 Task: Select Give A Gift Card from Gift Cards. Add to cart AmazonBasics Baby Clothing Gift Card-3. Place order for Isaiah Carter, _x000D_
22 Red Rail Farm Rd_x000D_
Lincoln, Massachusetts(MA), 01773, Cell Number (781) 259-0697
Action: Mouse moved to (138, 62)
Screenshot: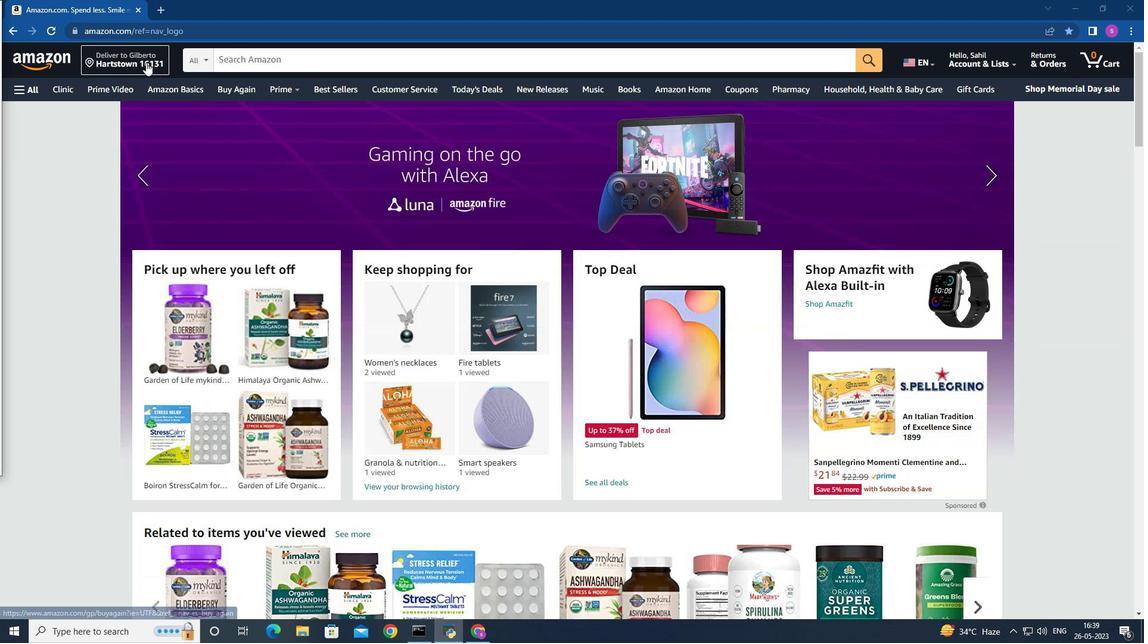 
Action: Mouse pressed left at (138, 62)
Screenshot: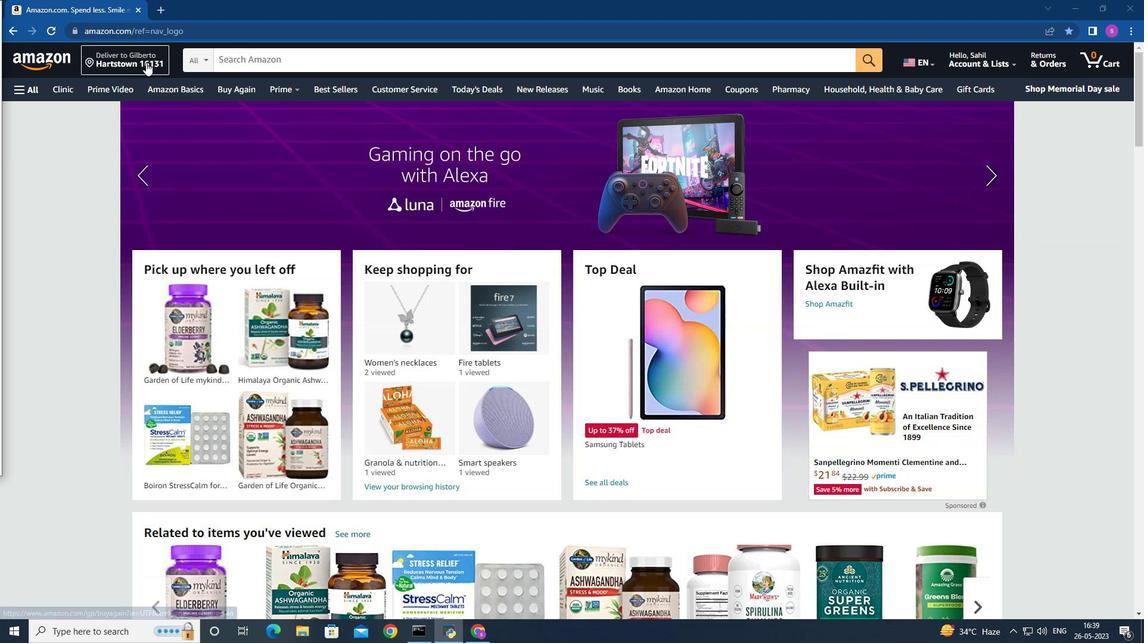
Action: Mouse moved to (576, 329)
Screenshot: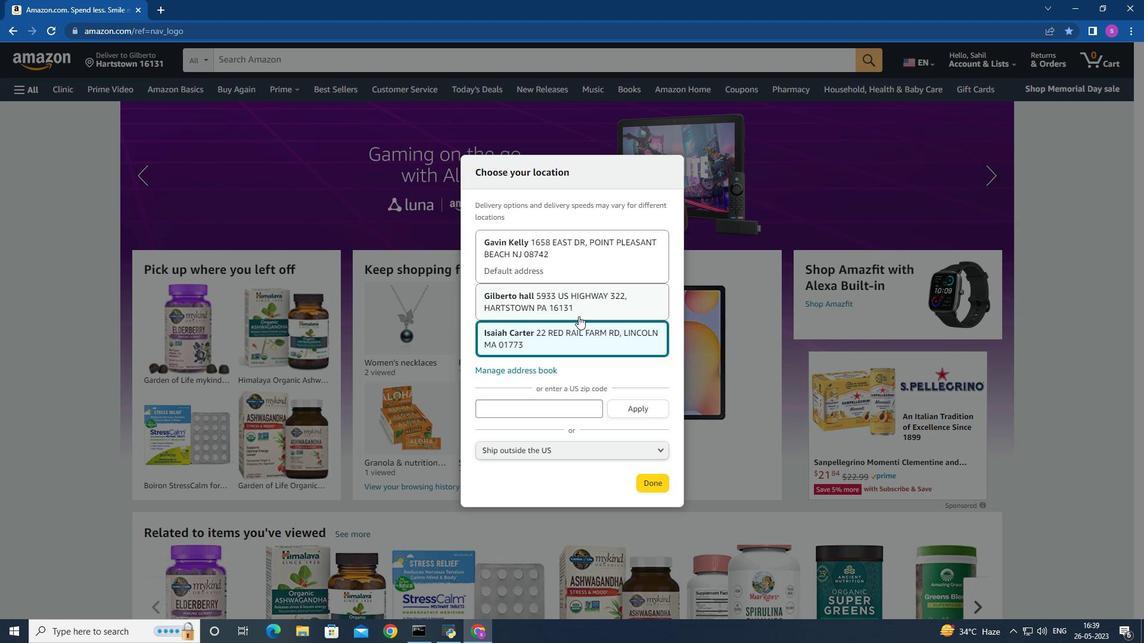 
Action: Mouse pressed left at (576, 329)
Screenshot: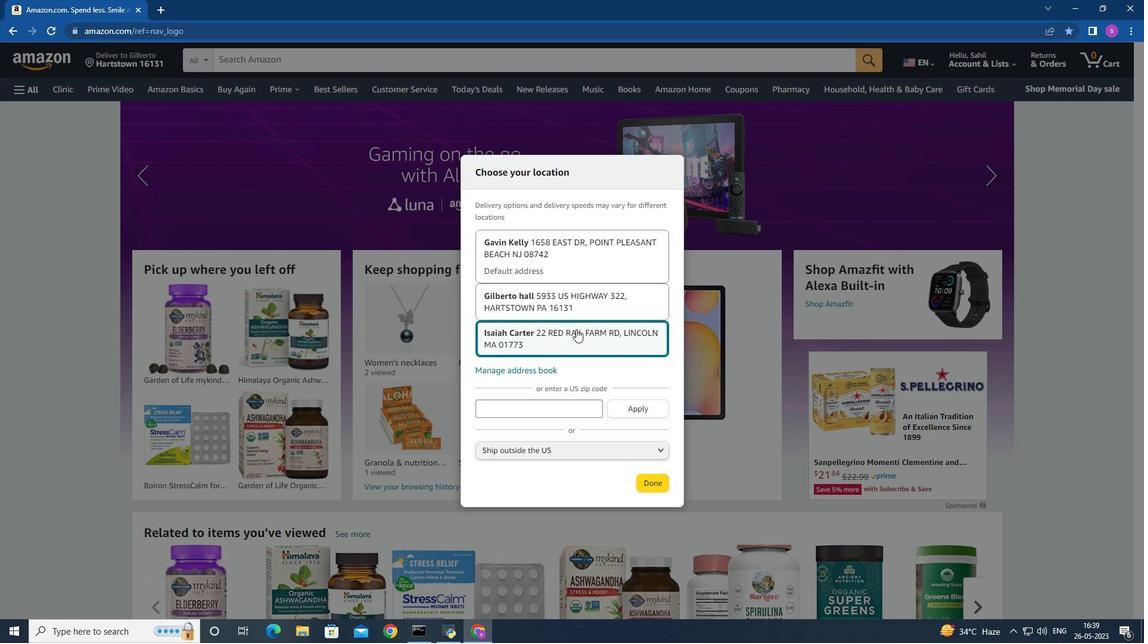 
Action: Mouse moved to (658, 479)
Screenshot: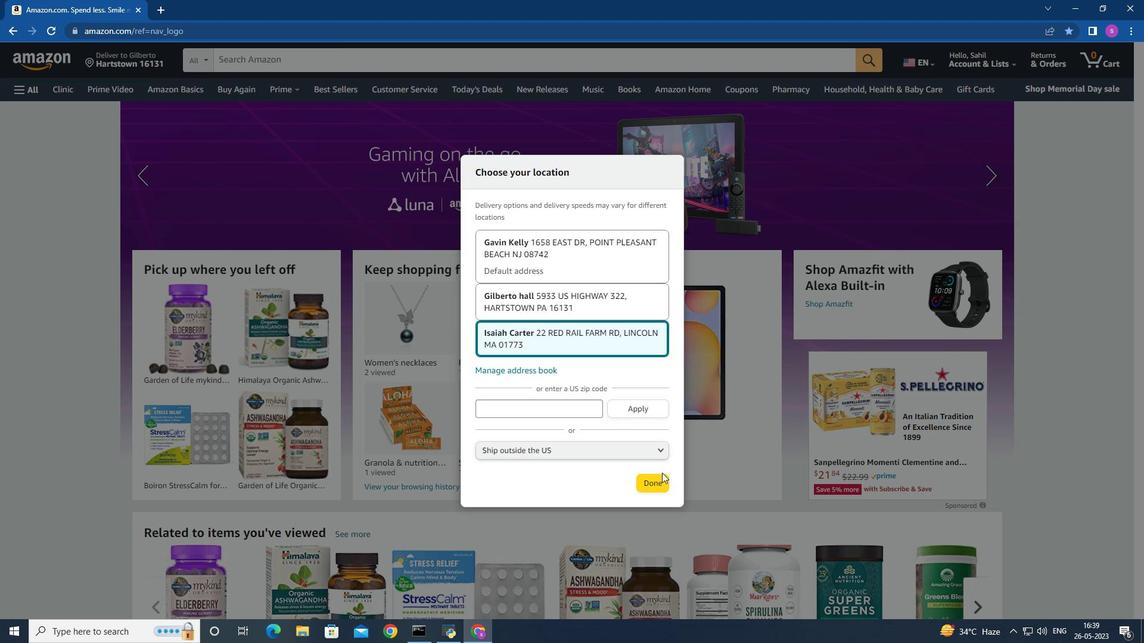 
Action: Mouse pressed left at (658, 479)
Screenshot: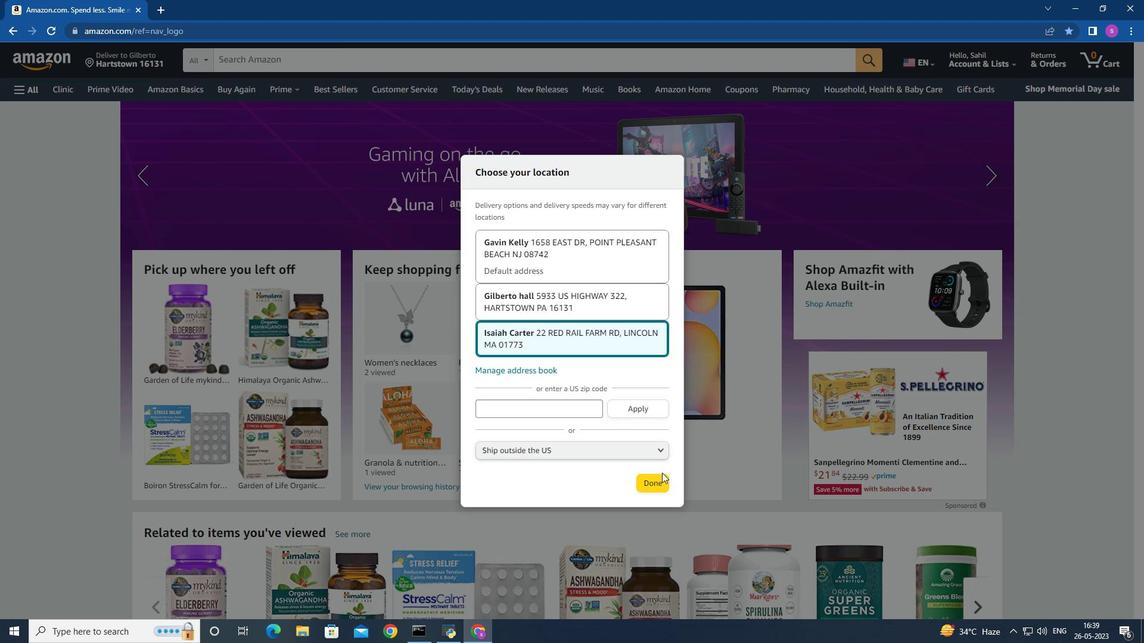 
Action: Mouse moved to (295, 62)
Screenshot: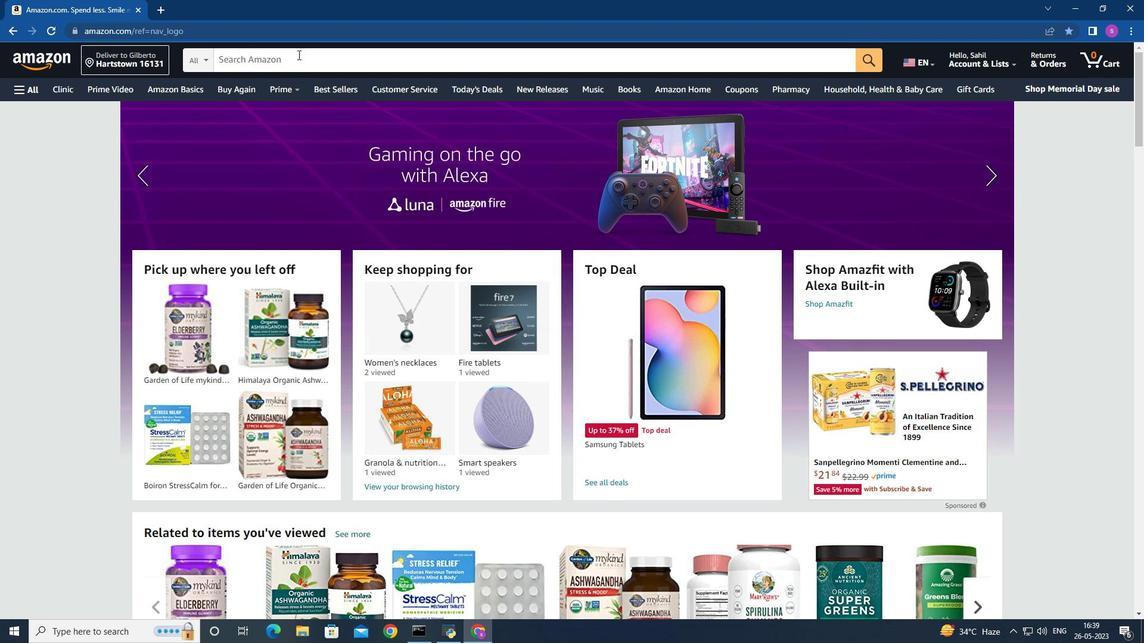 
Action: Mouse pressed left at (295, 62)
Screenshot: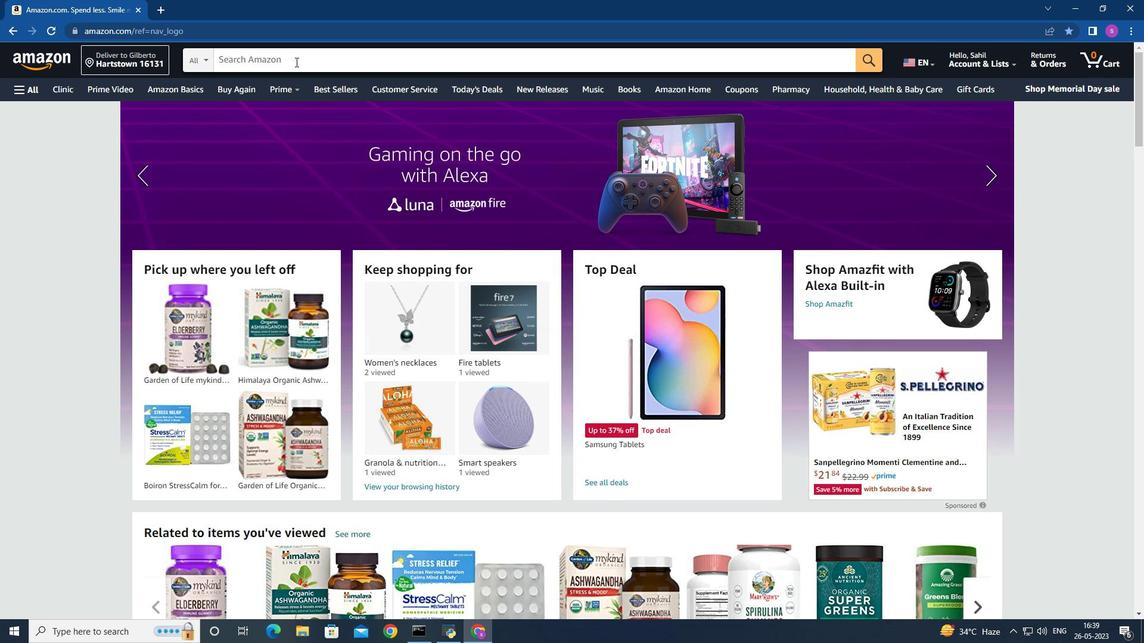 
Action: Key pressed <Key.shift>baby<Key.space>clothing<Key.space>ff<Key.backspace><Key.backspace>gigt<Key.space><Key.backspace><Key.backspace><Key.backspace>ft<Key.space>card<Key.space><Key.enter>
Screenshot: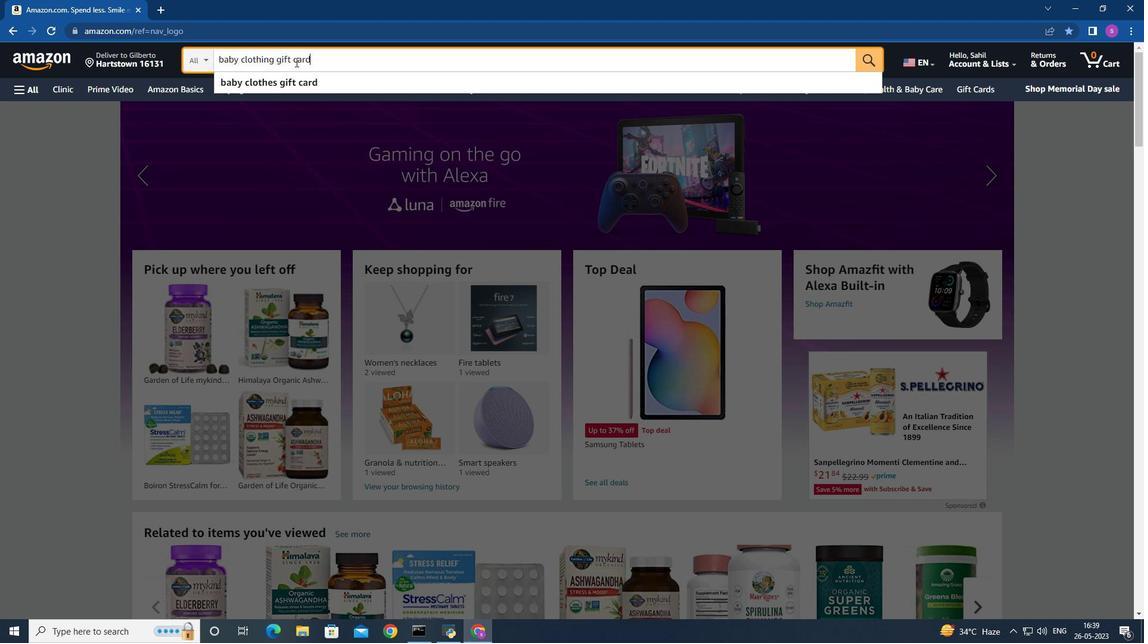 
Action: Mouse moved to (777, 255)
Screenshot: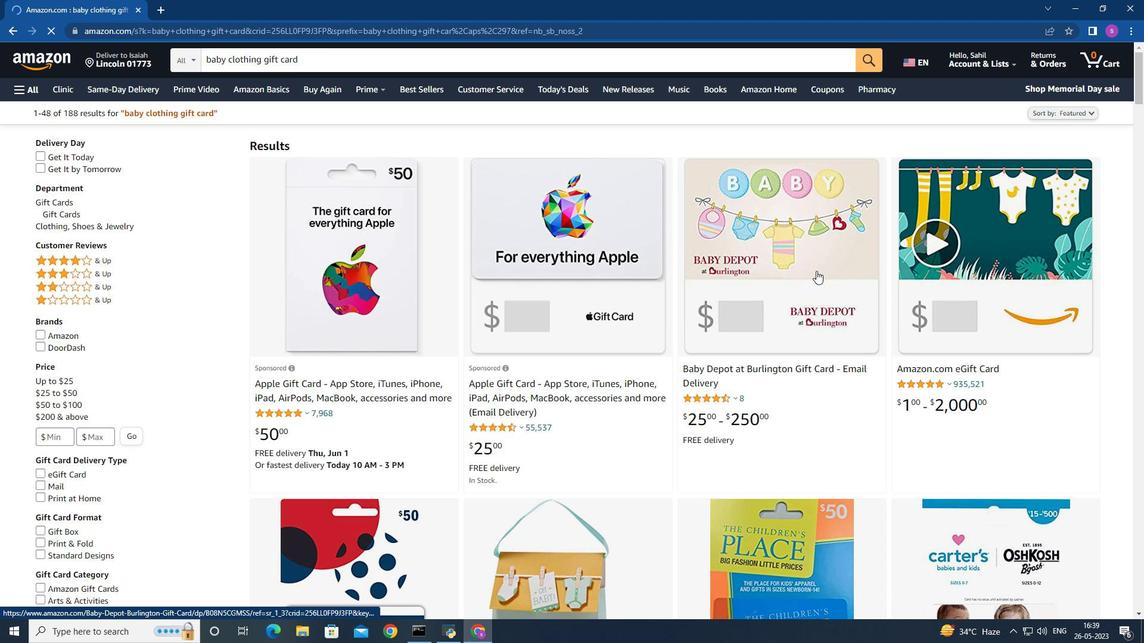 
Action: Mouse pressed left at (777, 255)
Screenshot: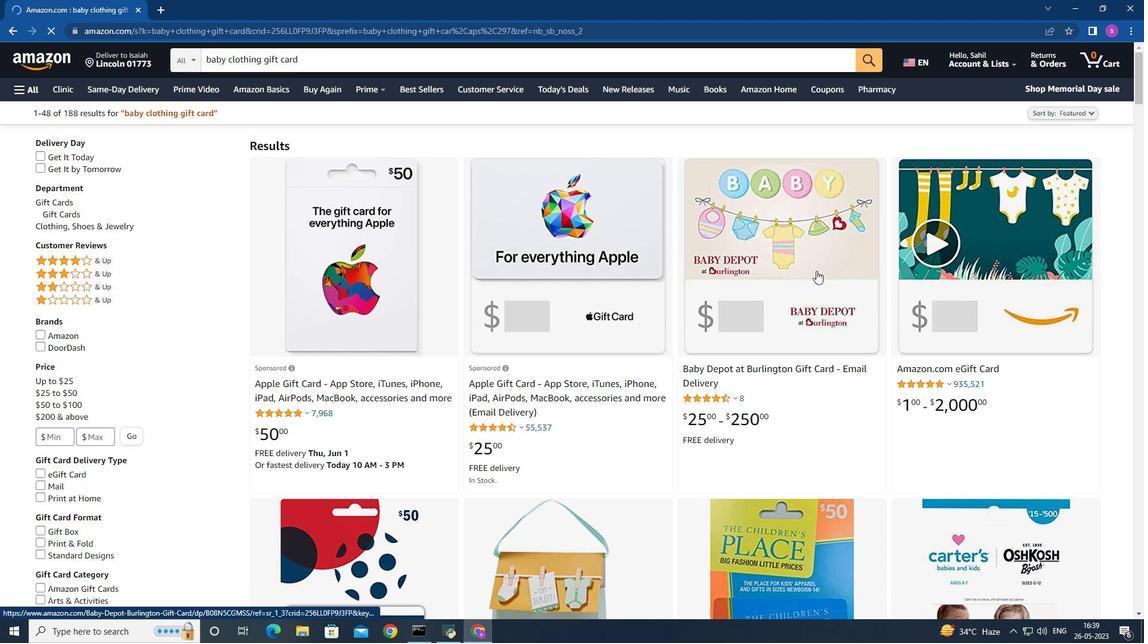 
Action: Mouse moved to (598, 312)
Screenshot: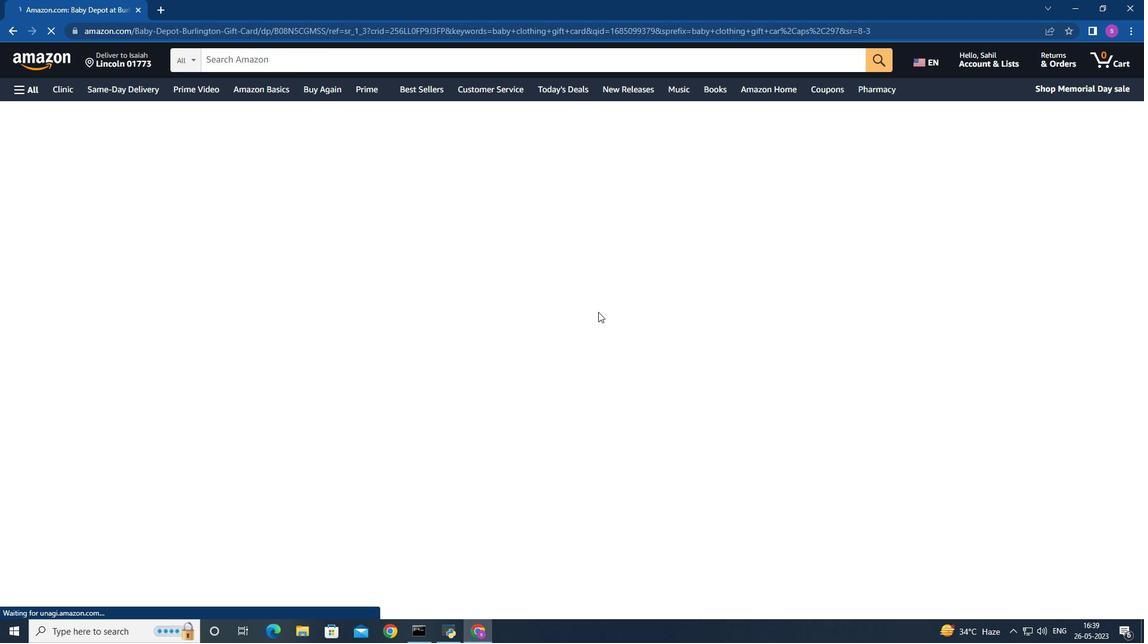 
Action: Mouse scrolled (598, 311) with delta (0, 0)
Screenshot: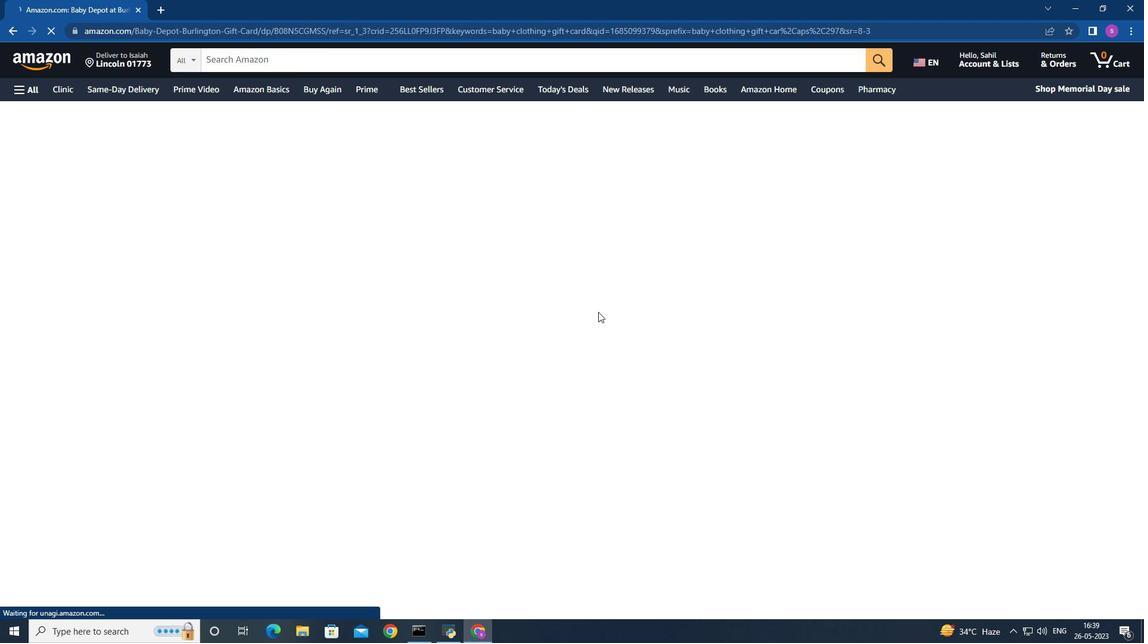 
Action: Mouse scrolled (598, 311) with delta (0, 0)
Screenshot: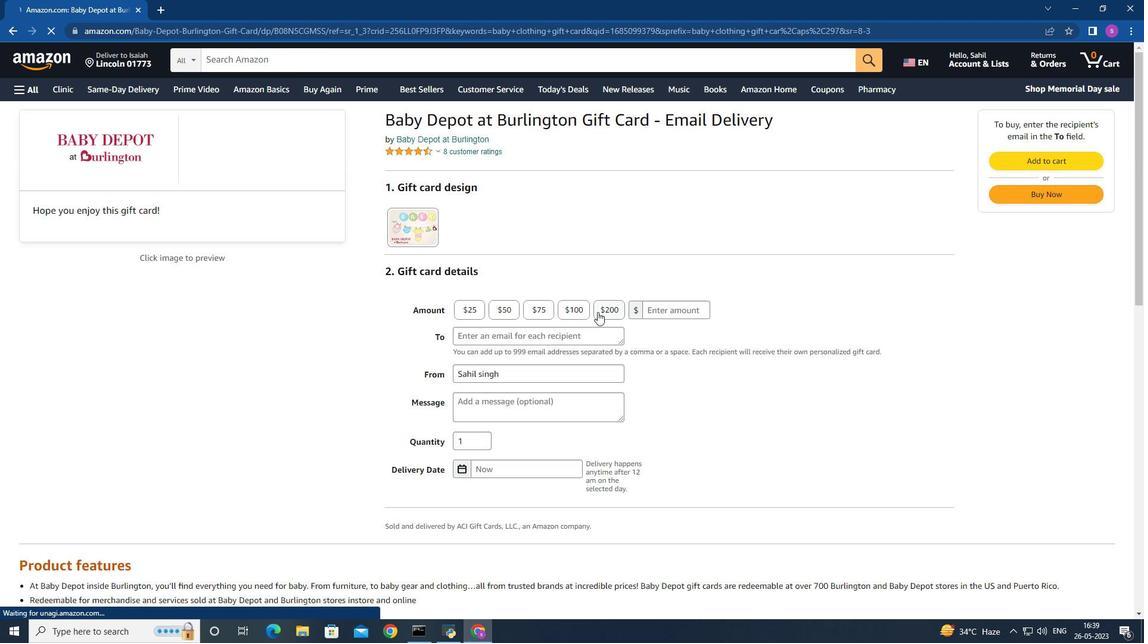 
Action: Mouse moved to (500, 322)
Screenshot: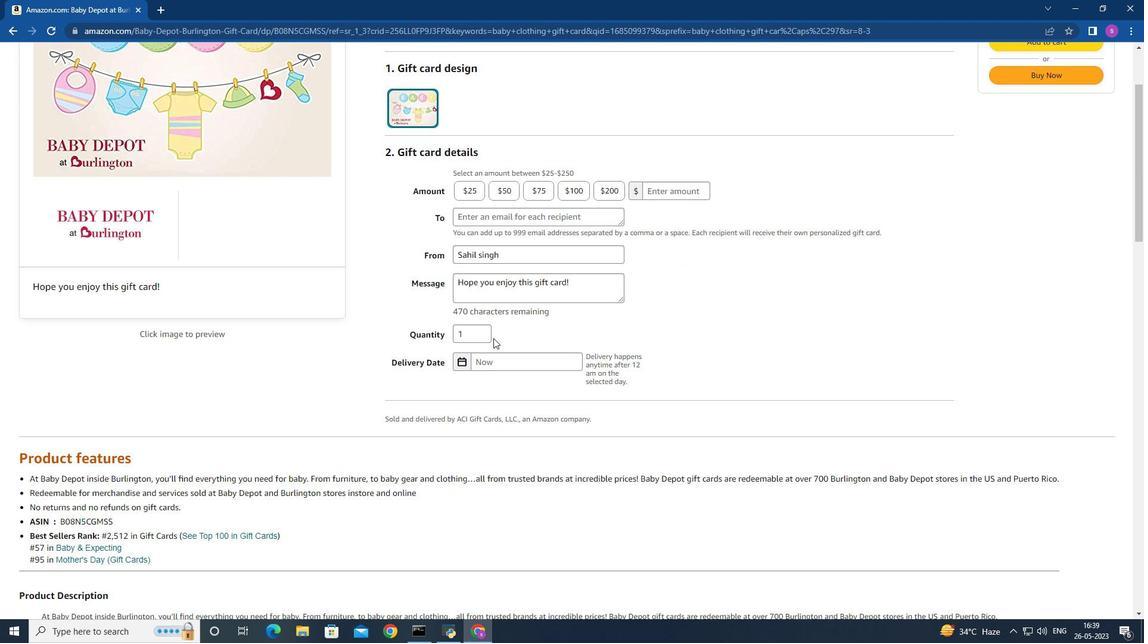
Action: Mouse scrolled (500, 323) with delta (0, 0)
Screenshot: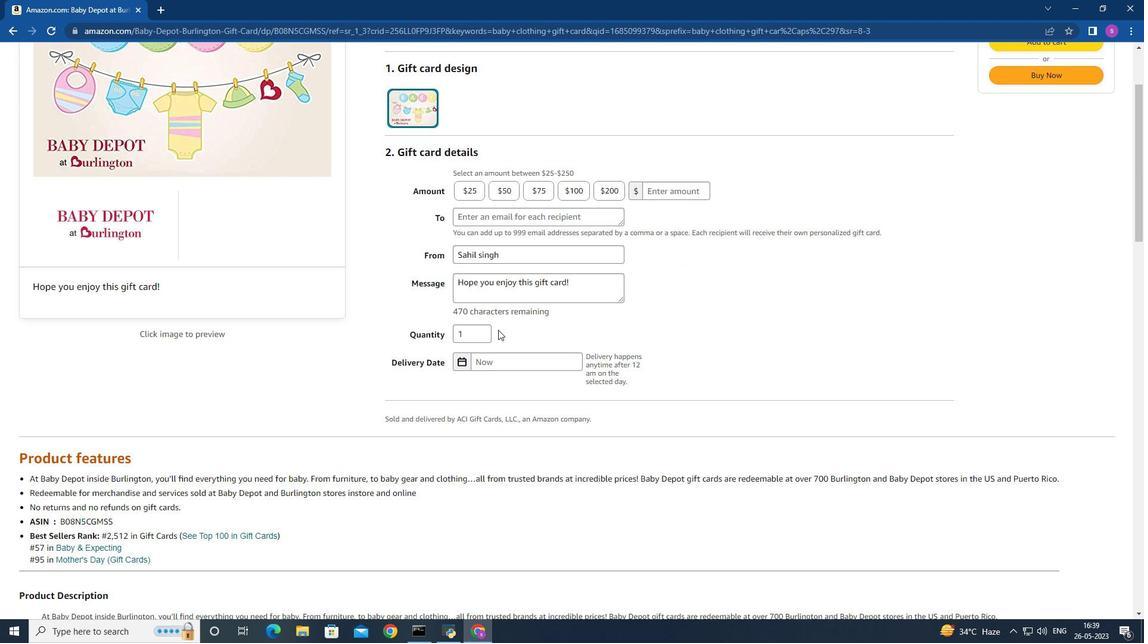 
Action: Mouse scrolled (500, 323) with delta (0, 0)
Screenshot: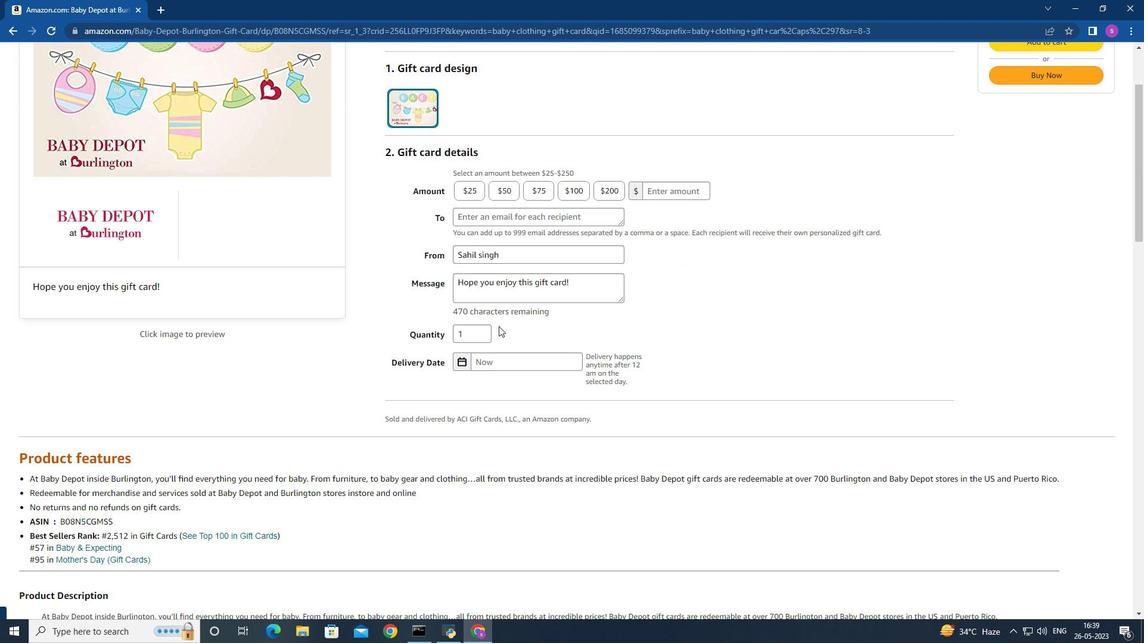 
Action: Mouse moved to (609, 313)
Screenshot: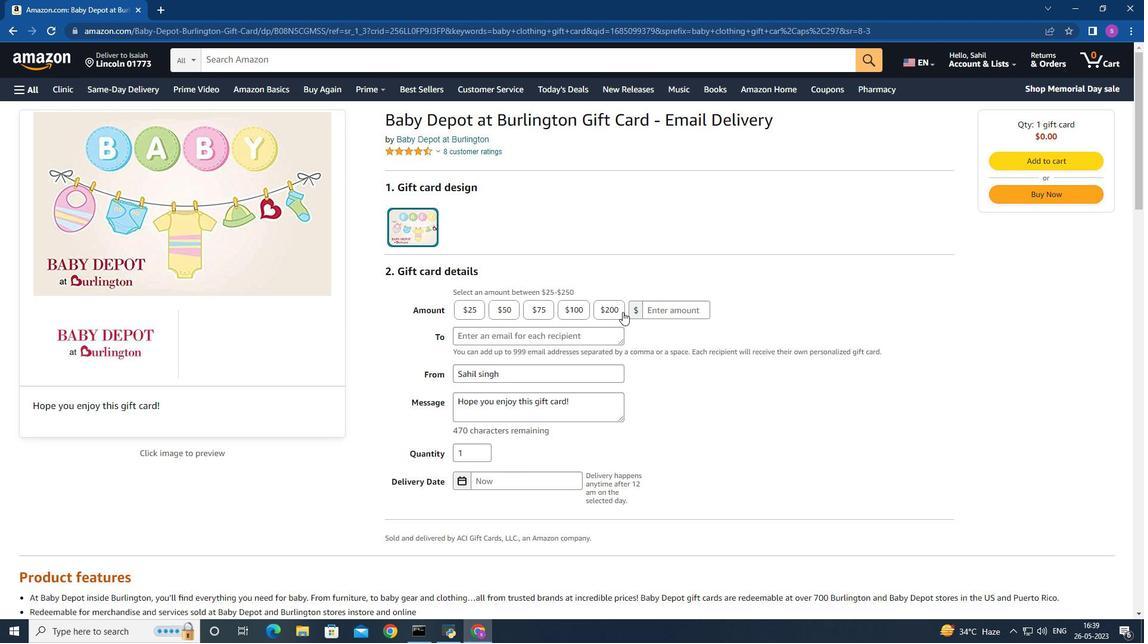 
Action: Mouse pressed left at (609, 313)
Screenshot: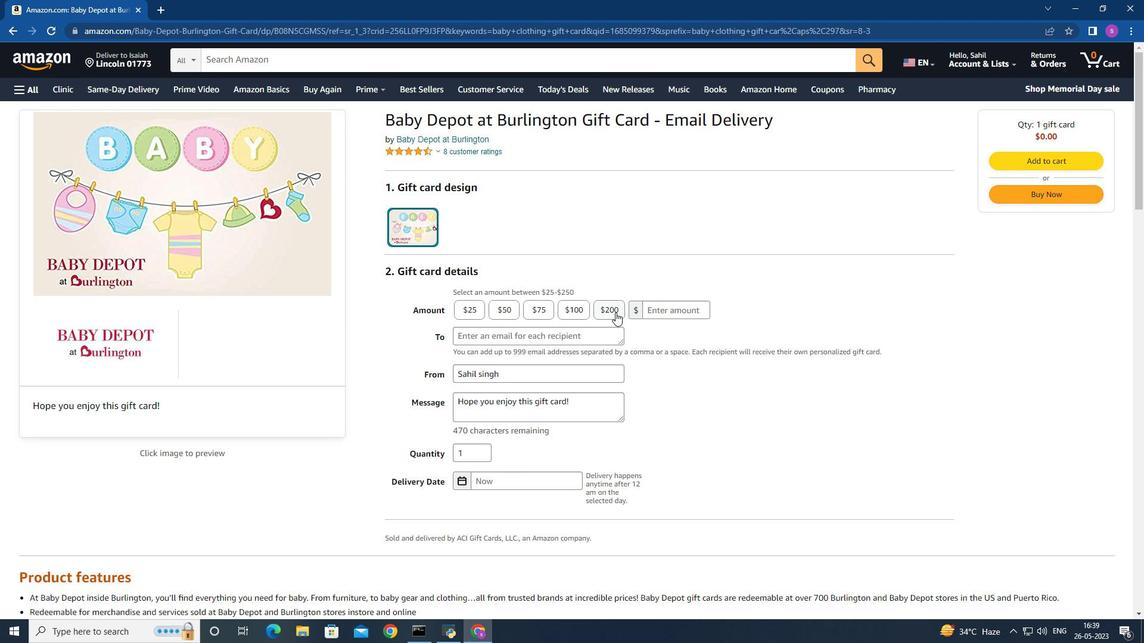 
Action: Mouse moved to (466, 454)
Screenshot: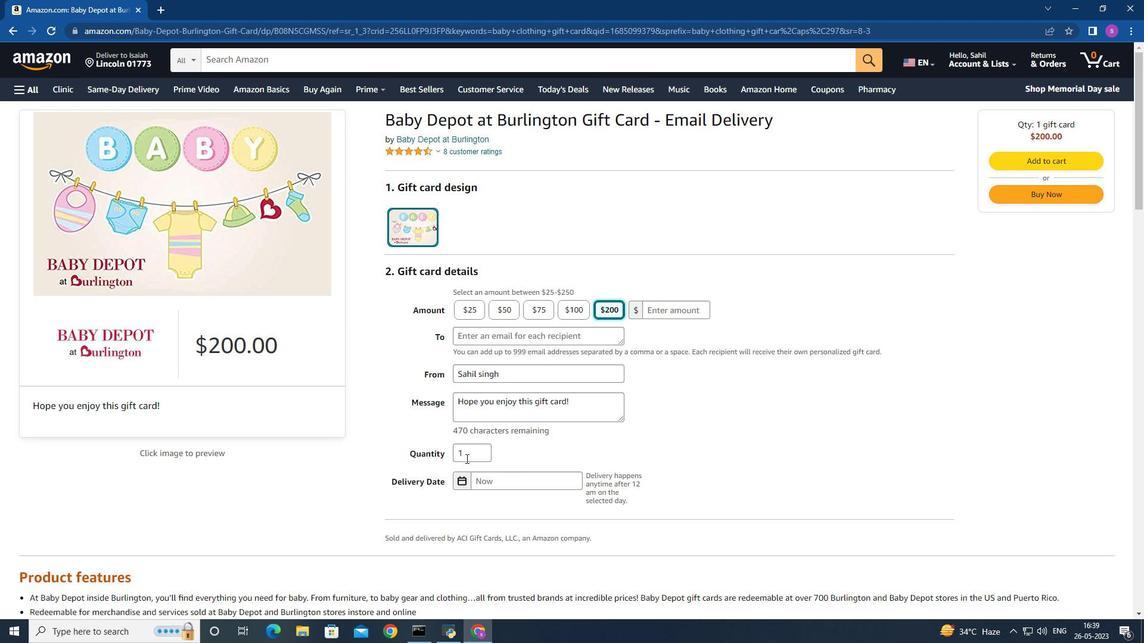 
Action: Mouse pressed left at (466, 454)
Screenshot: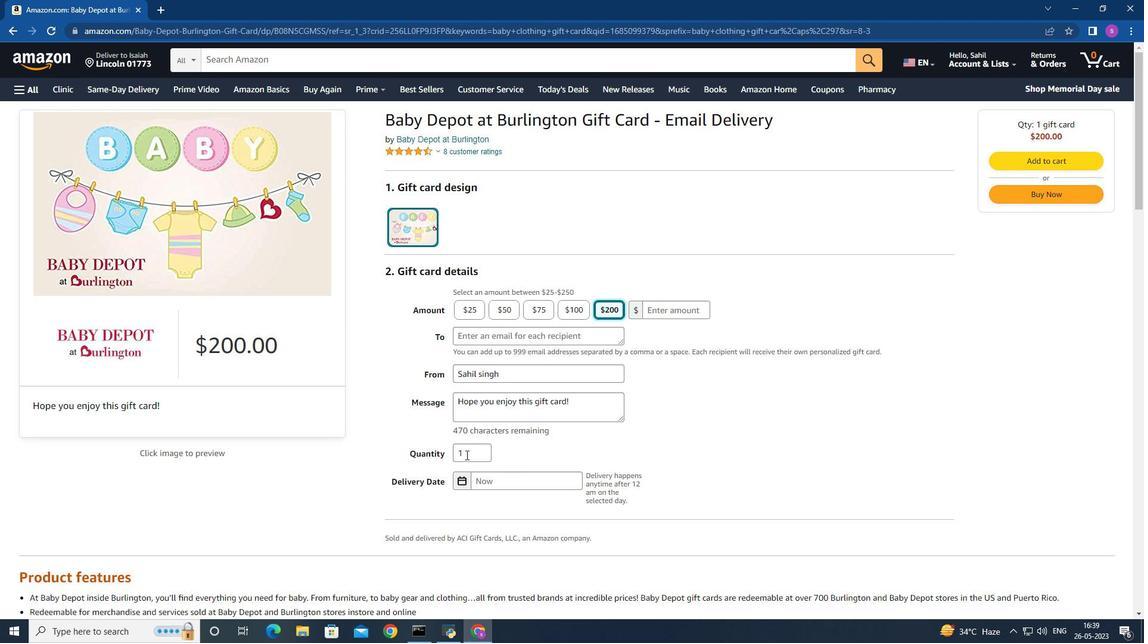
Action: Key pressed <Key.backspace>3
Screenshot: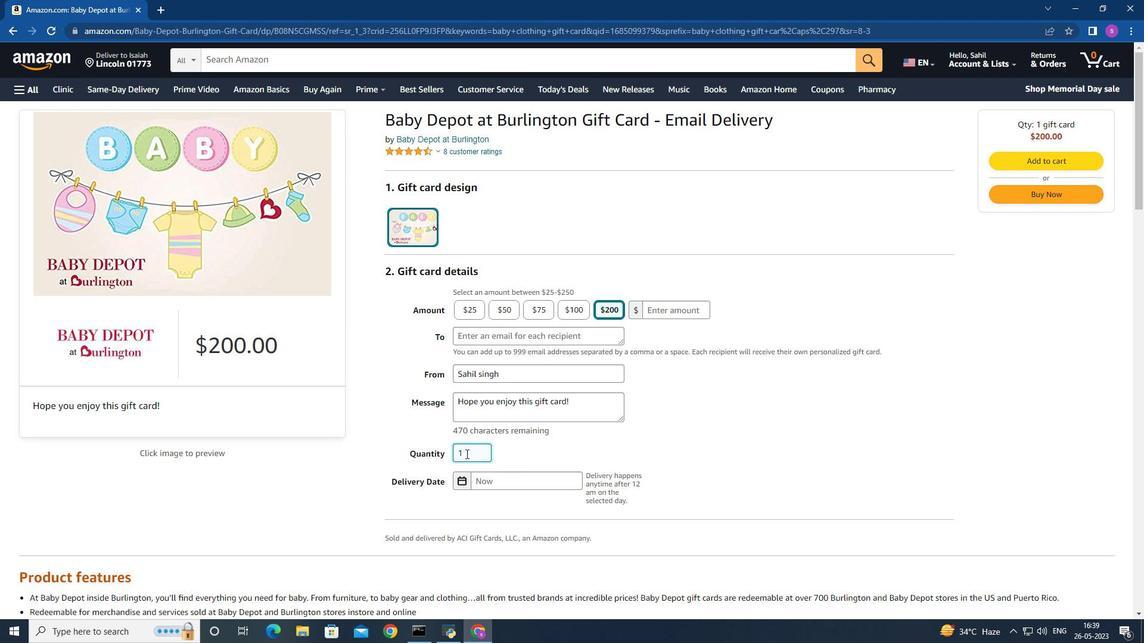 
Action: Mouse moved to (499, 345)
Screenshot: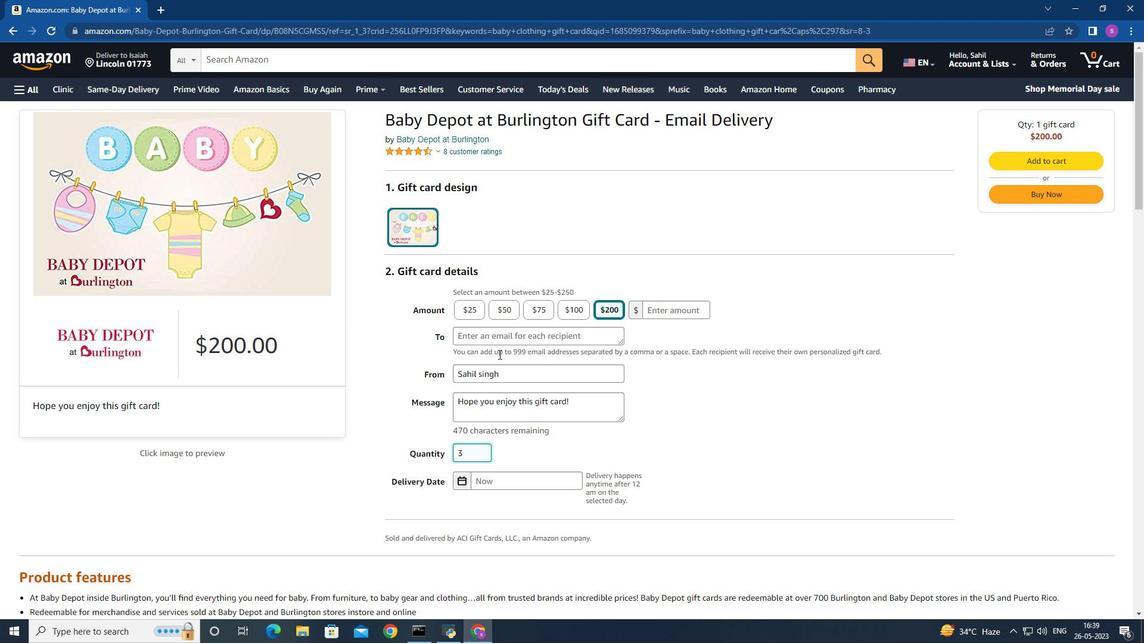 
Action: Mouse pressed left at (499, 345)
Screenshot: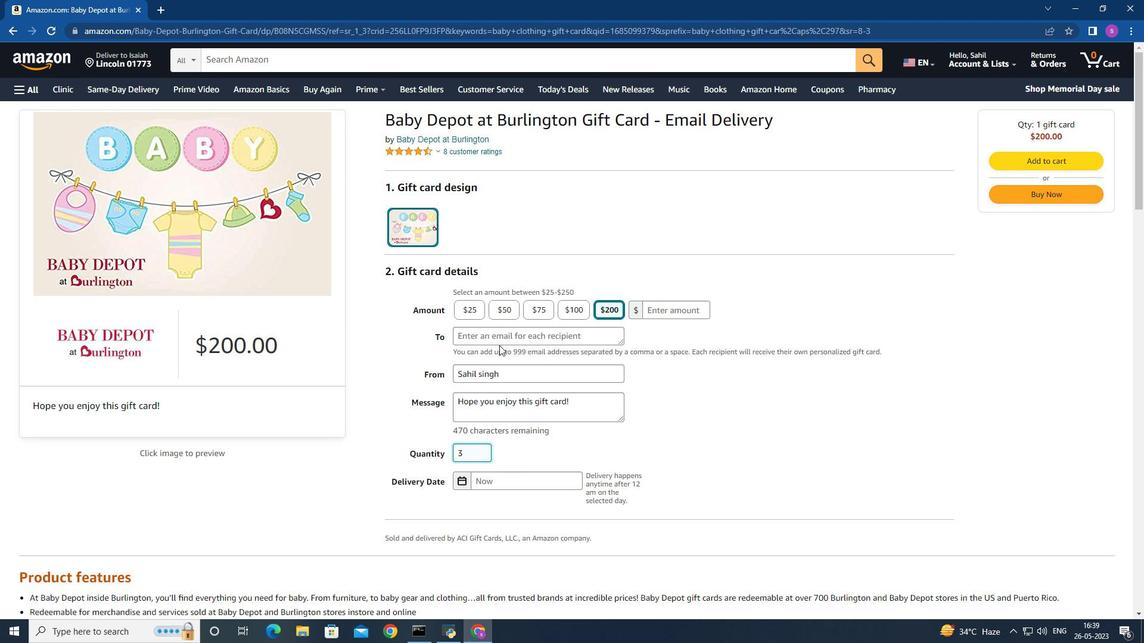 
Action: Mouse moved to (502, 338)
Screenshot: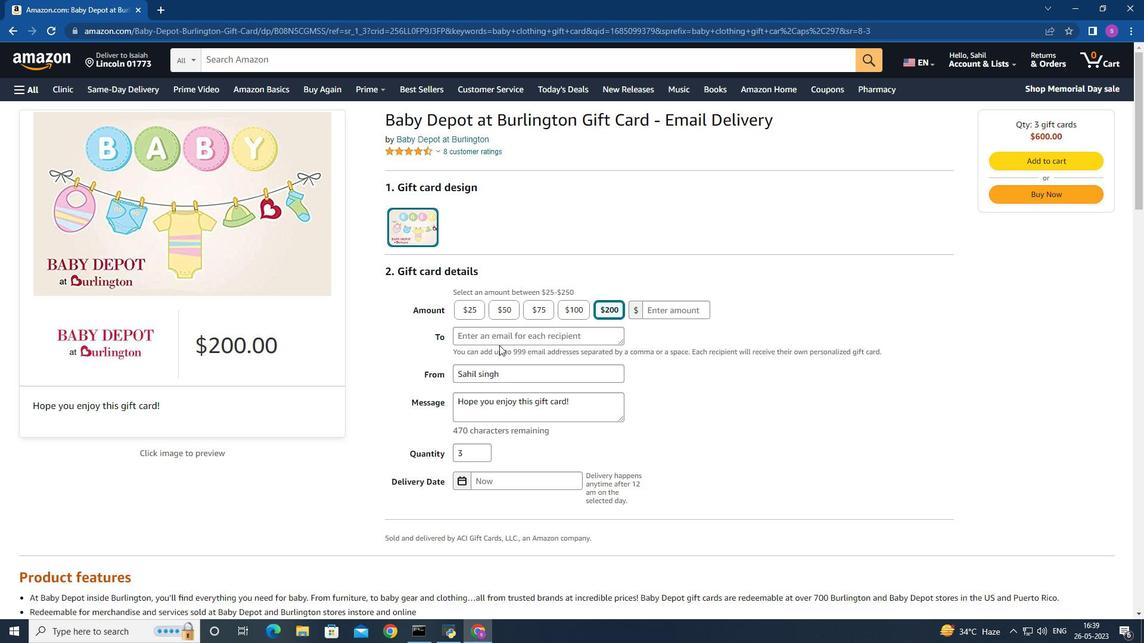
Action: Mouse pressed left at (502, 338)
Screenshot: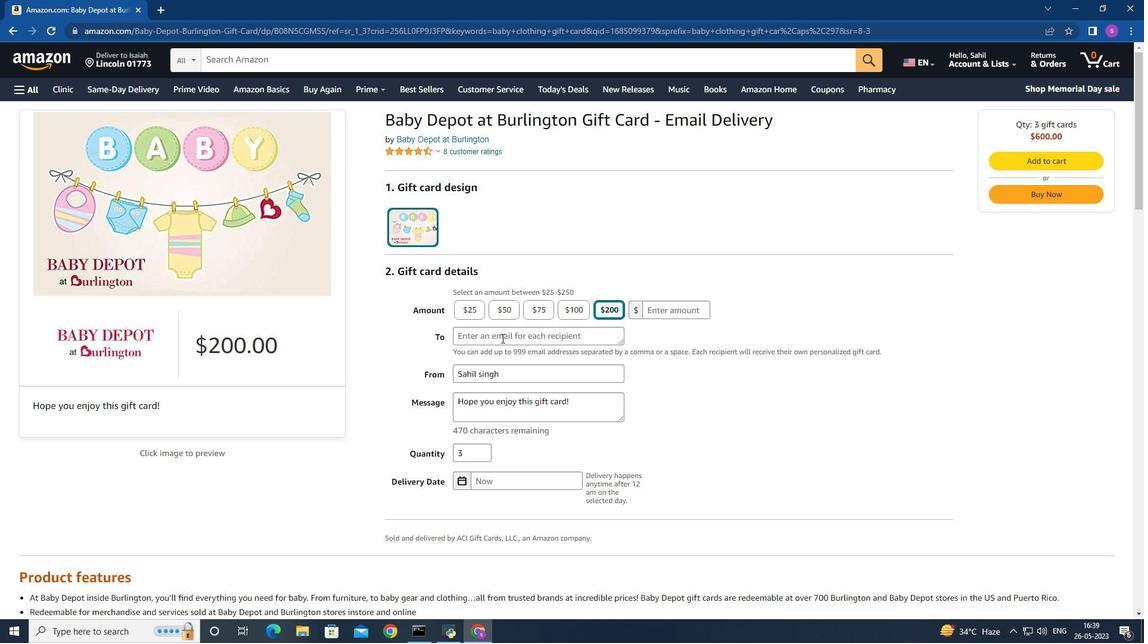 
Action: Key pressed sas<Key.shift_r>@gmail<Key.backspace><Key.backspace><Key.backspace><Key.backspace><Key.backspace>yahoo.com
Screenshot: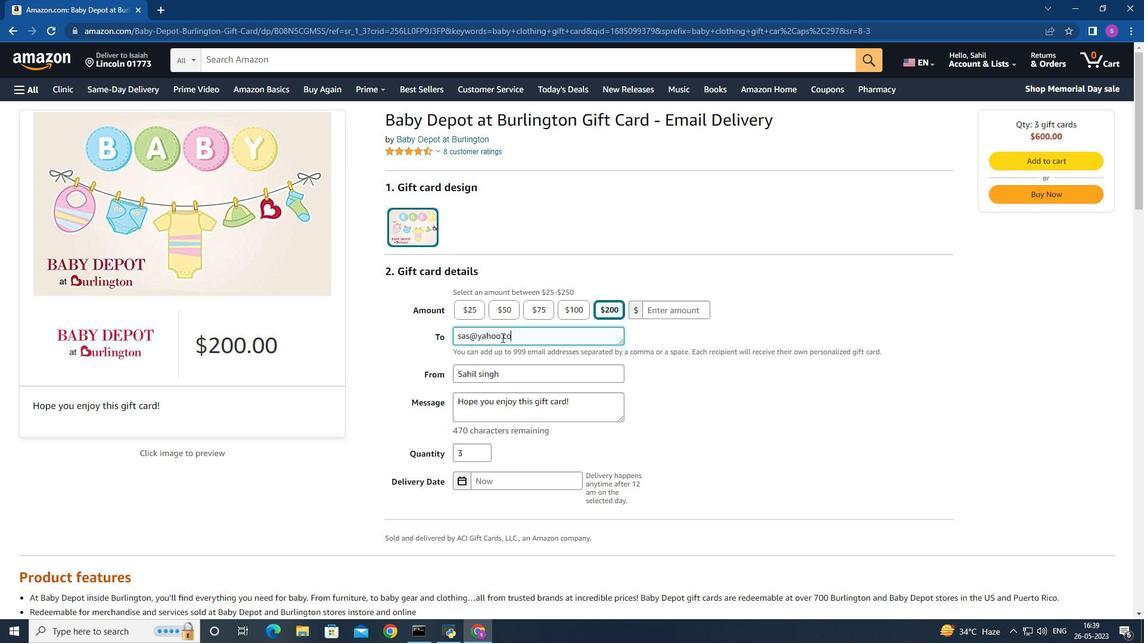 
Action: Mouse moved to (595, 401)
Screenshot: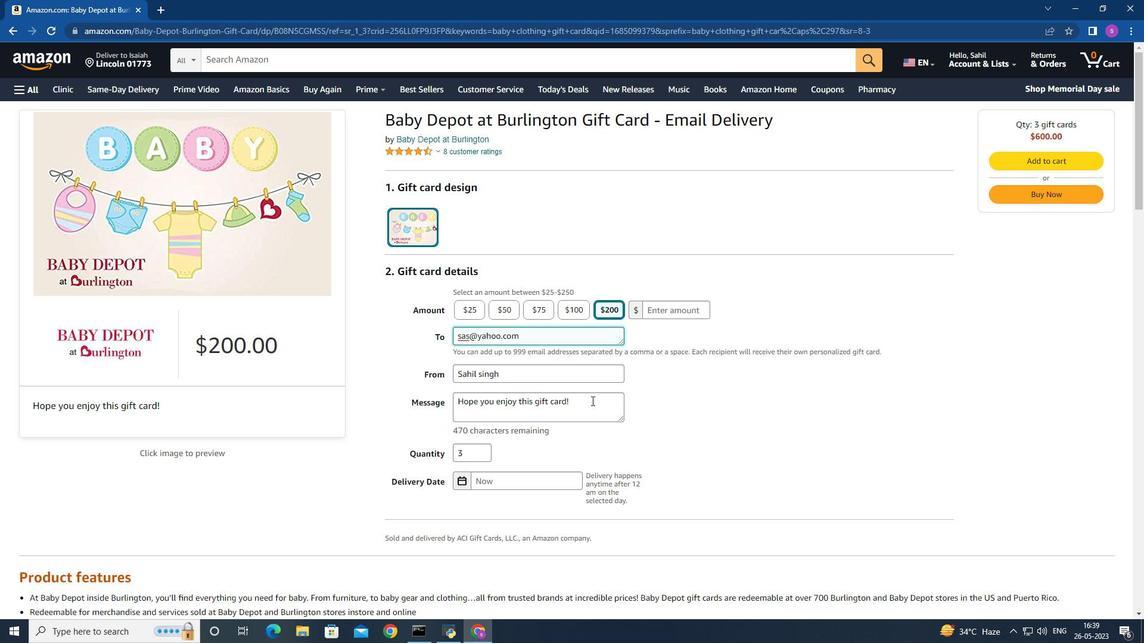 
Action: Mouse pressed left at (595, 401)
Screenshot: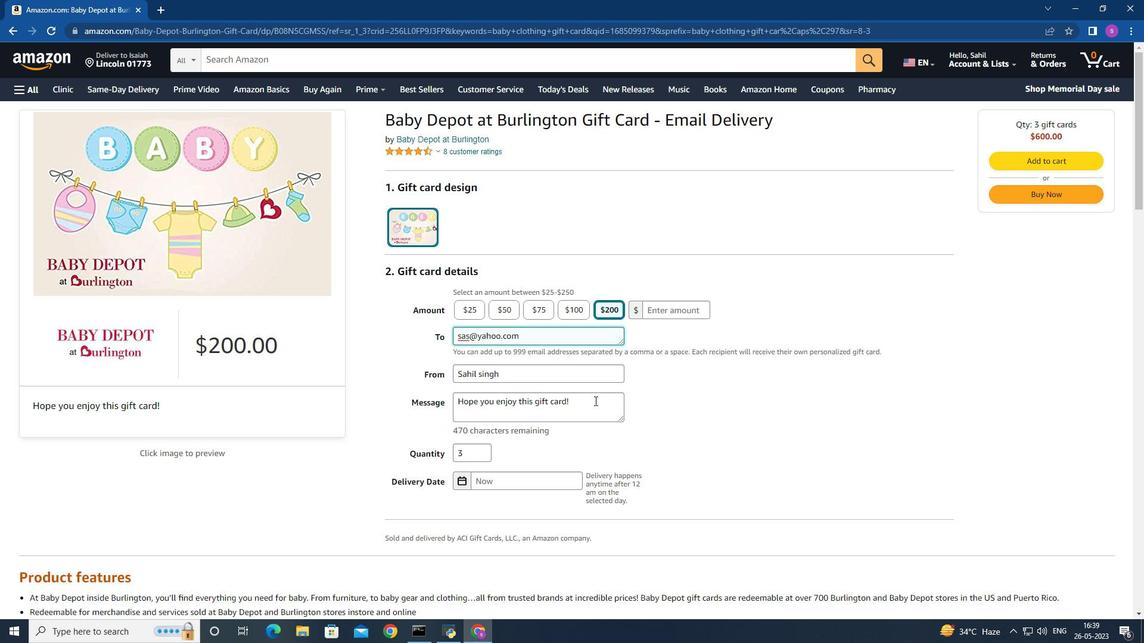 
Action: Mouse moved to (686, 377)
Screenshot: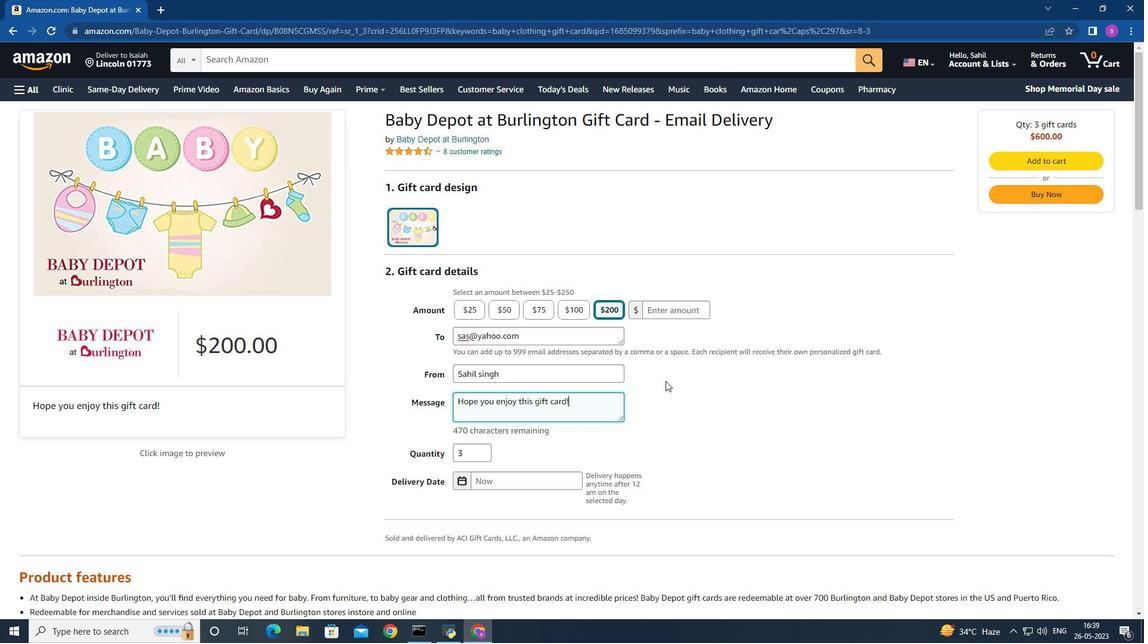 
Action: Mouse scrolled (686, 376) with delta (0, 0)
Screenshot: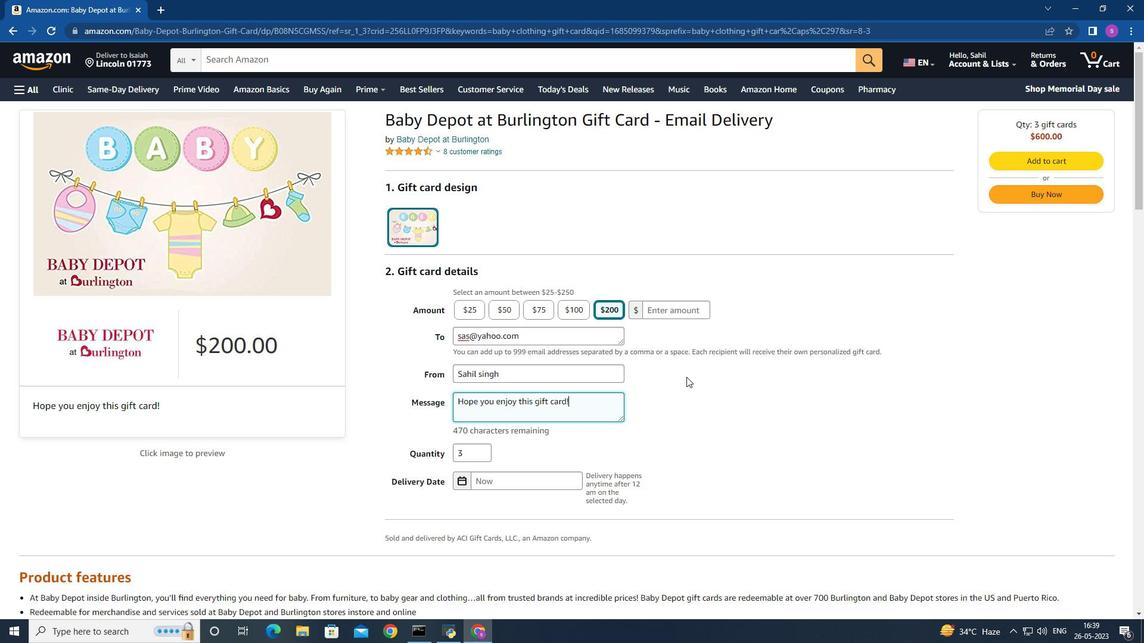 
Action: Mouse scrolled (686, 376) with delta (0, 0)
Screenshot: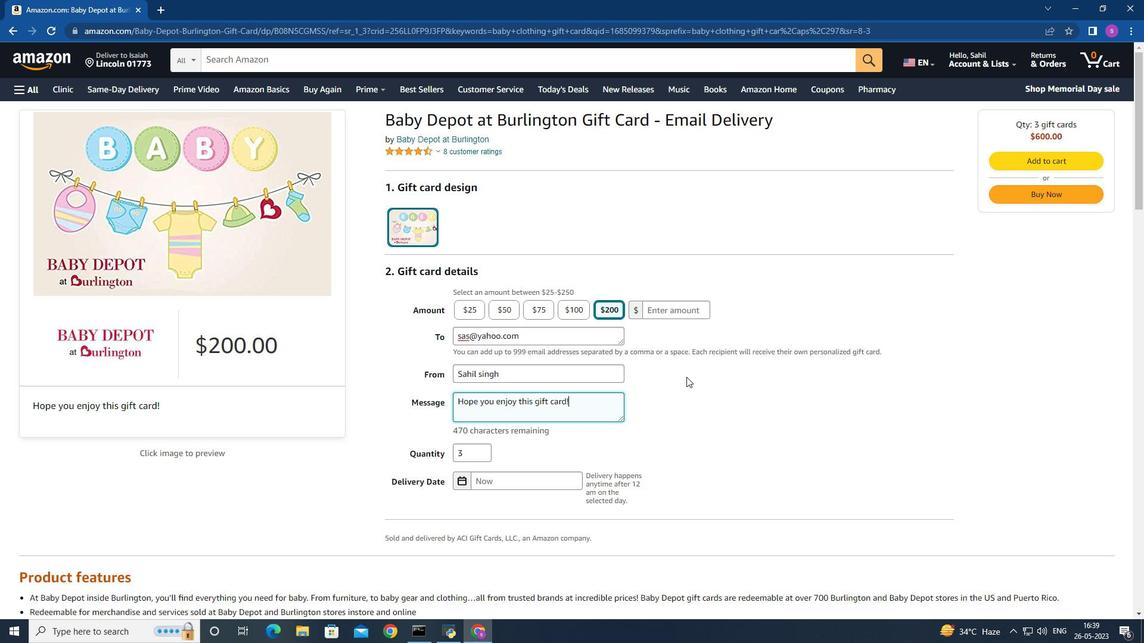 
Action: Mouse moved to (1144, 33)
Screenshot: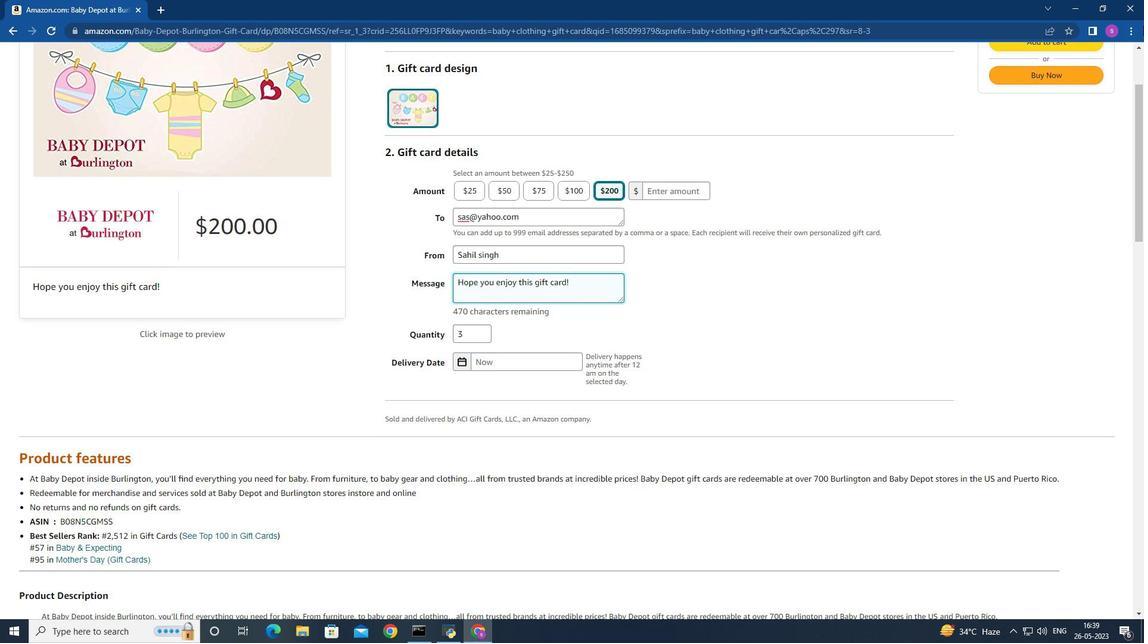
Action: Mouse scrolled (1144, 33) with delta (0, 0)
Screenshot: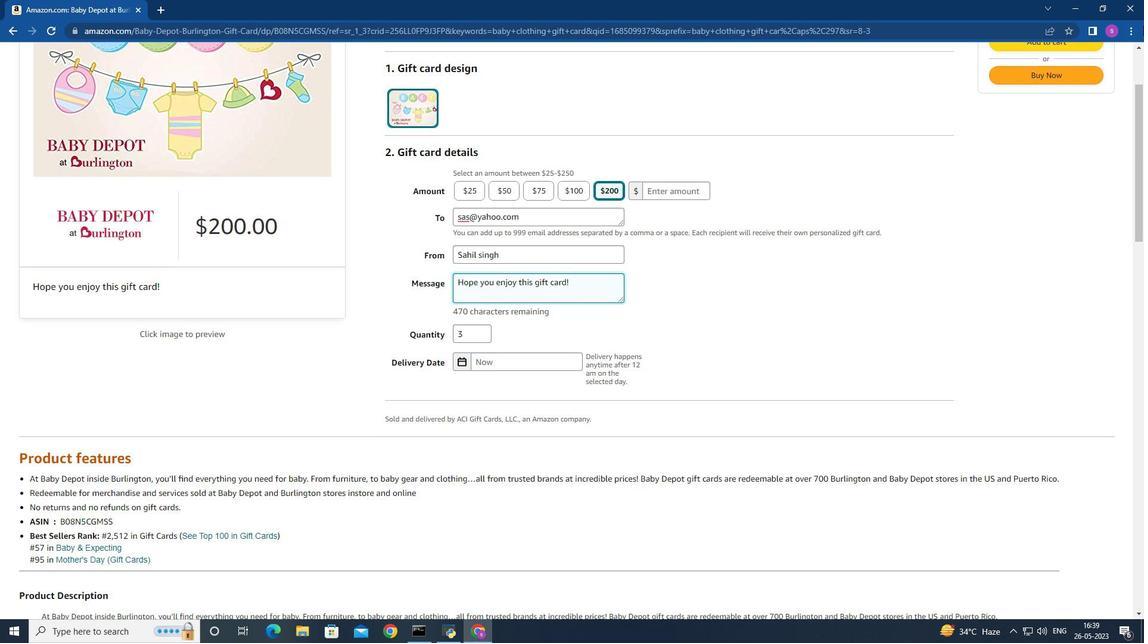 
Action: Mouse moved to (1143, 37)
Screenshot: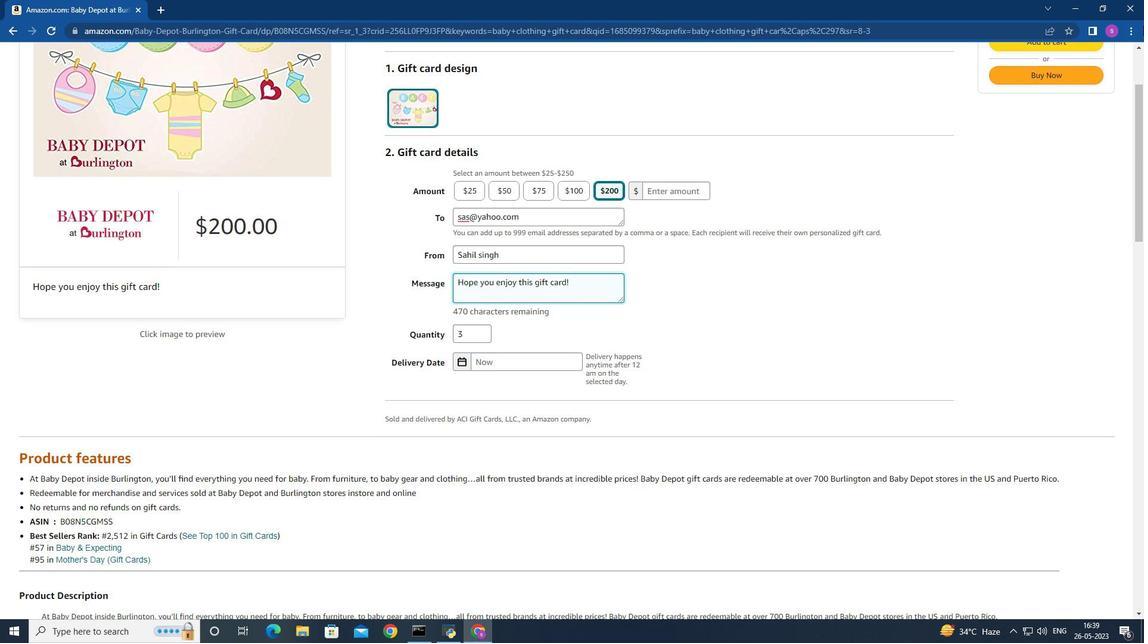 
Action: Mouse scrolled (1143, 38) with delta (0, 0)
Screenshot: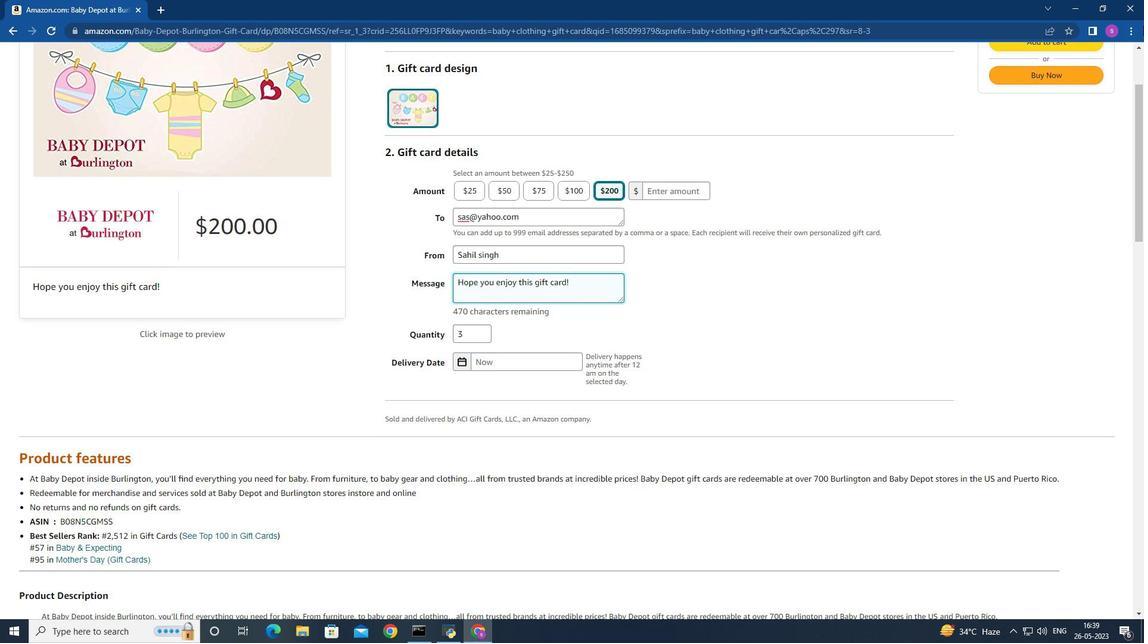 
Action: Mouse moved to (1143, 38)
Screenshot: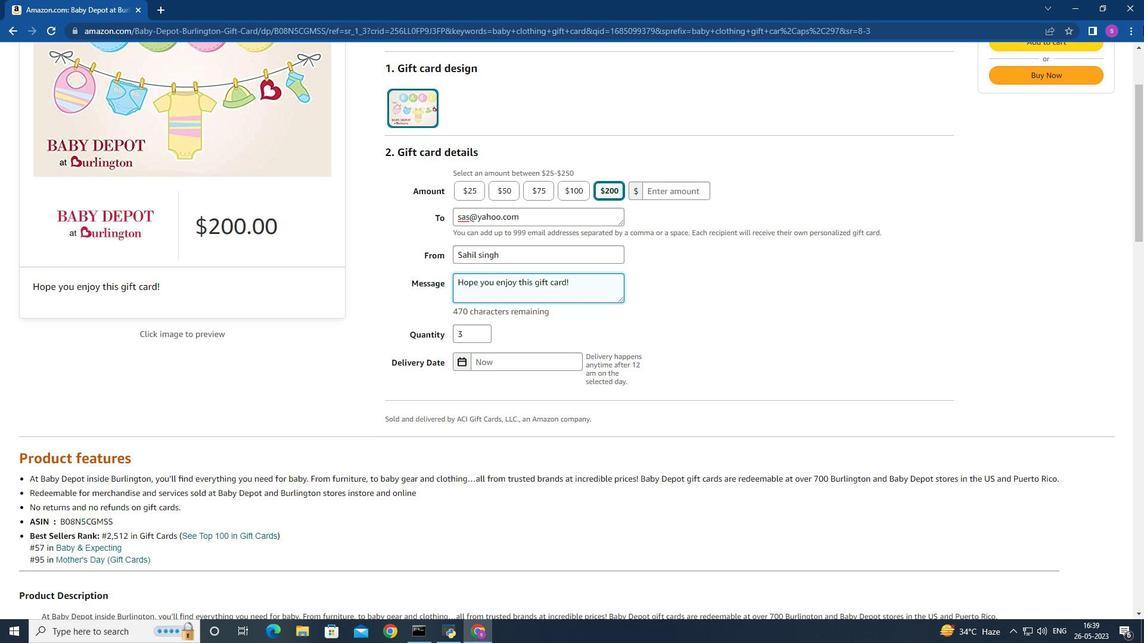 
Action: Mouse scrolled (1143, 38) with delta (0, 0)
Screenshot: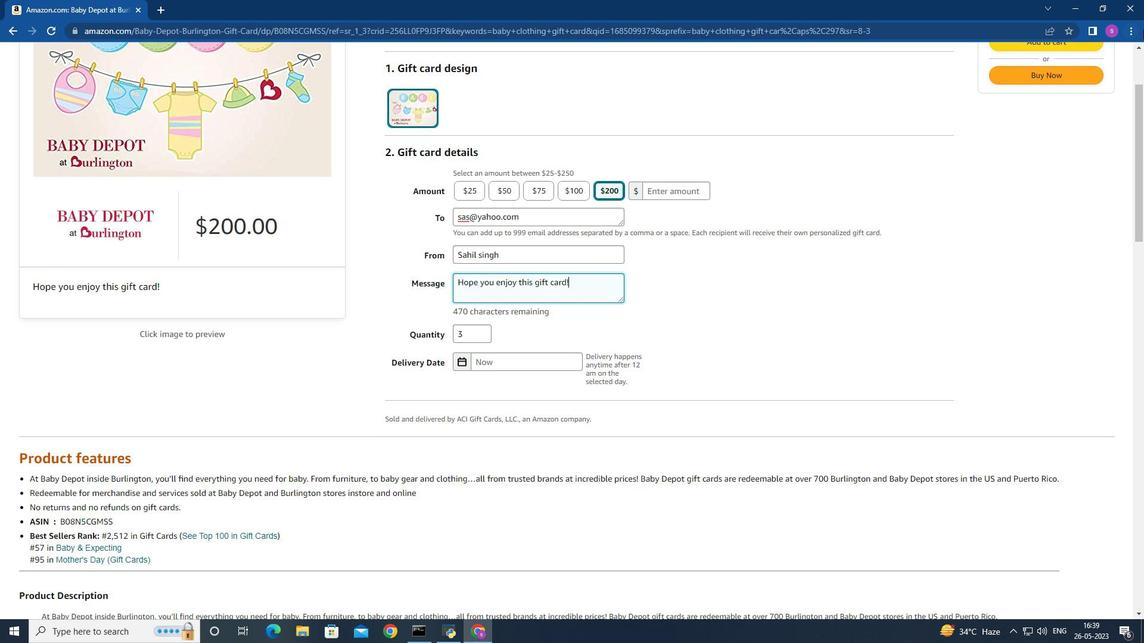 
Action: Mouse moved to (1059, 140)
Screenshot: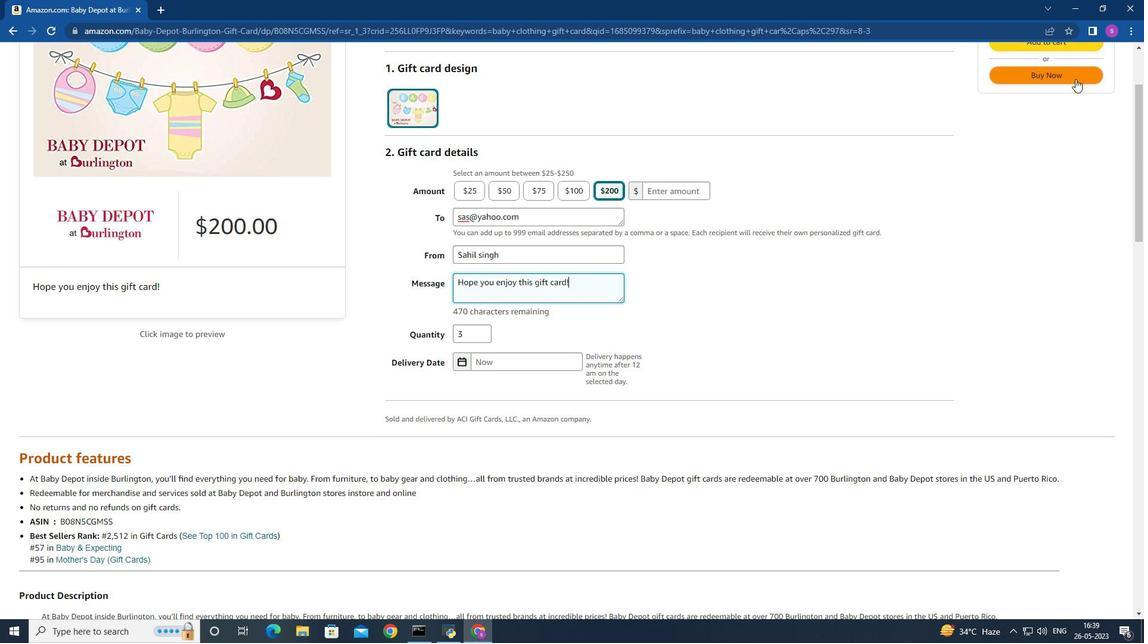 
Action: Mouse scrolled (1059, 141) with delta (0, 0)
Screenshot: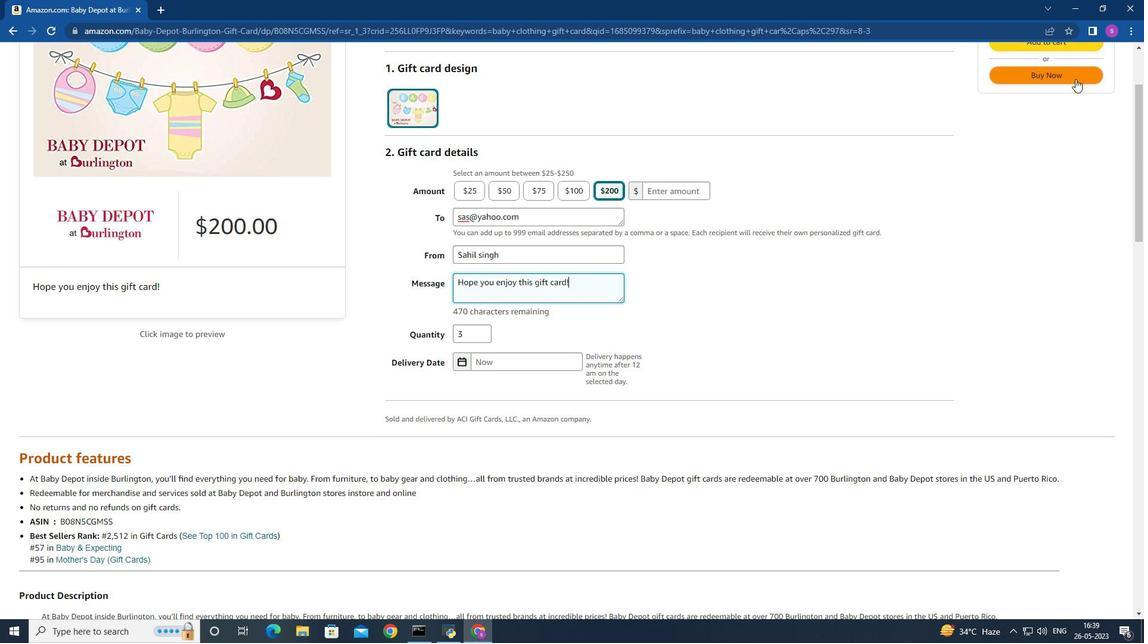 
Action: Mouse moved to (1058, 148)
Screenshot: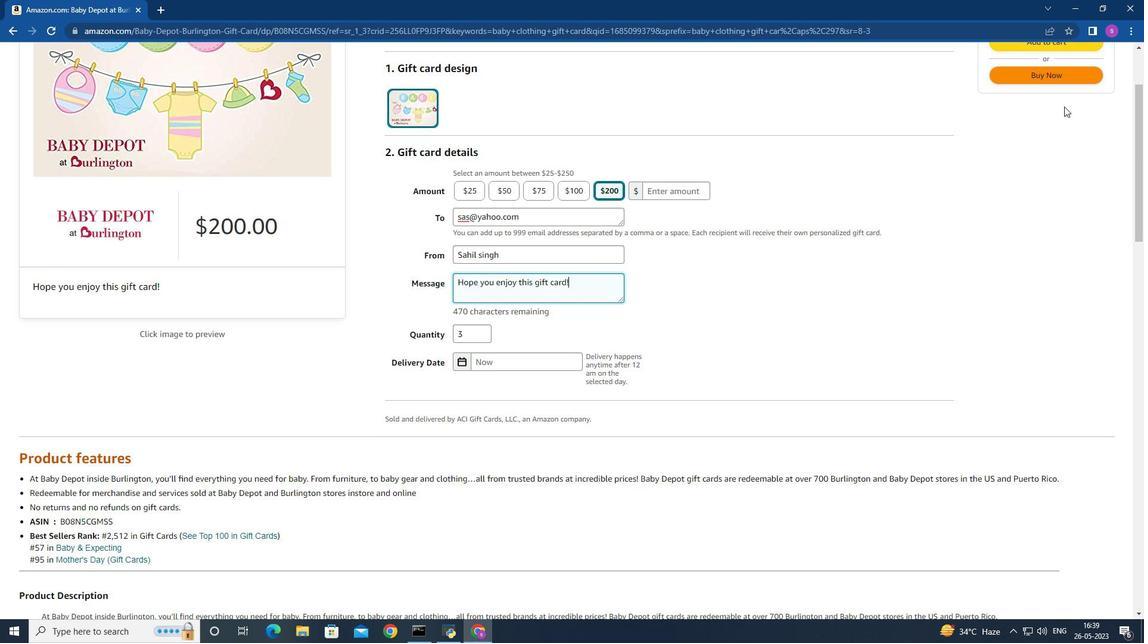 
Action: Mouse scrolled (1058, 149) with delta (0, 0)
Screenshot: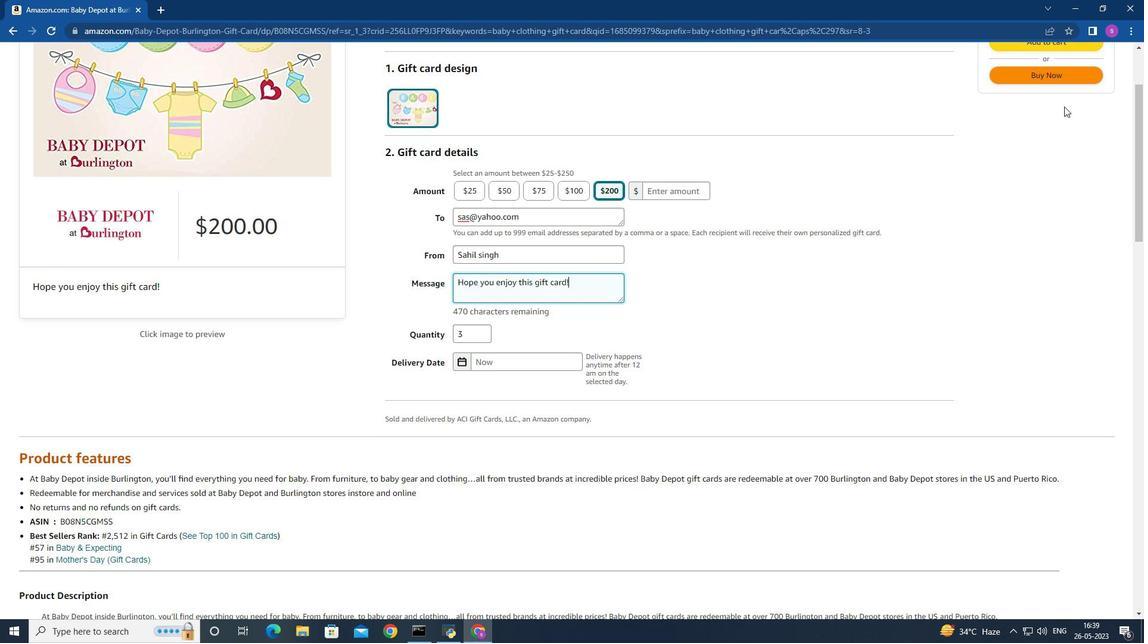 
Action: Mouse moved to (1058, 148)
Screenshot: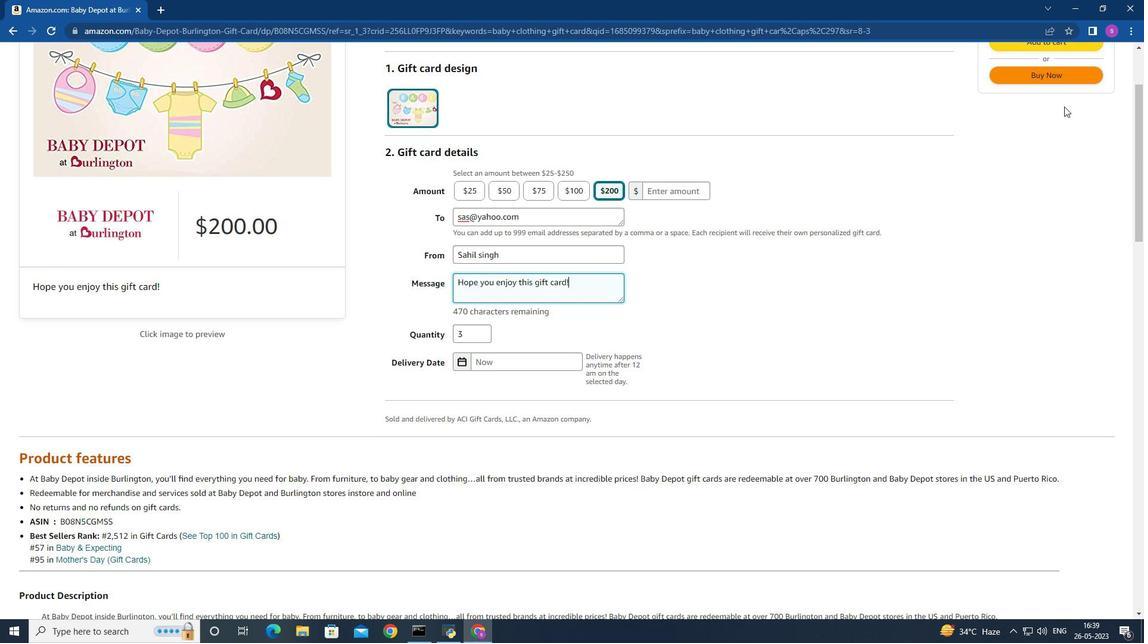 
Action: Mouse scrolled (1058, 149) with delta (0, 0)
Screenshot: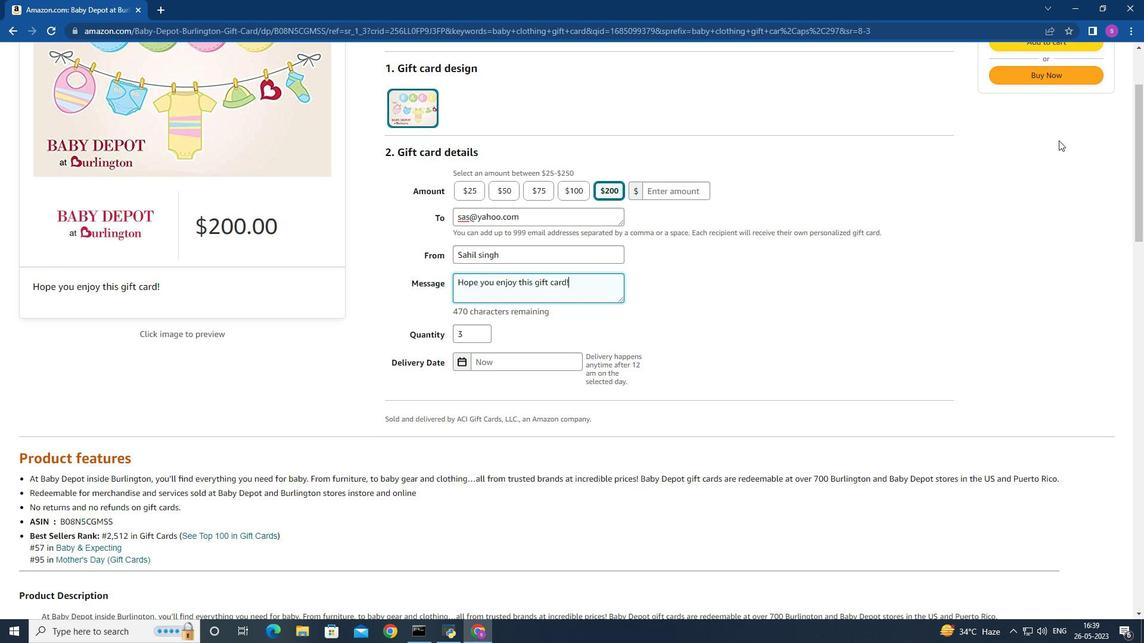 
Action: Mouse moved to (1056, 160)
Screenshot: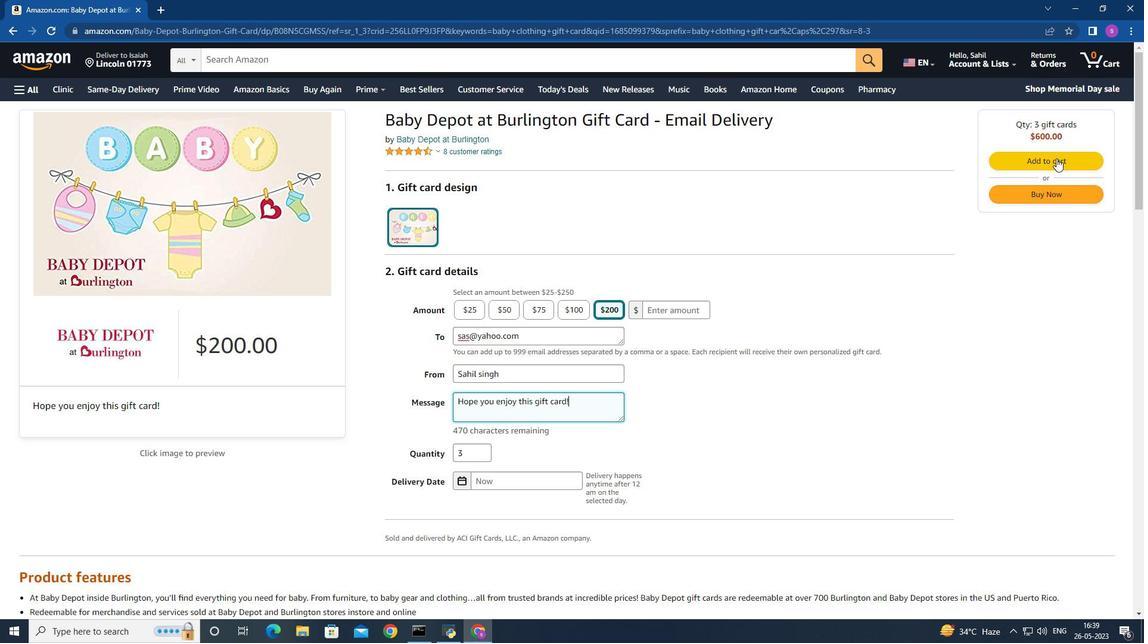 
Action: Mouse pressed left at (1056, 160)
Screenshot: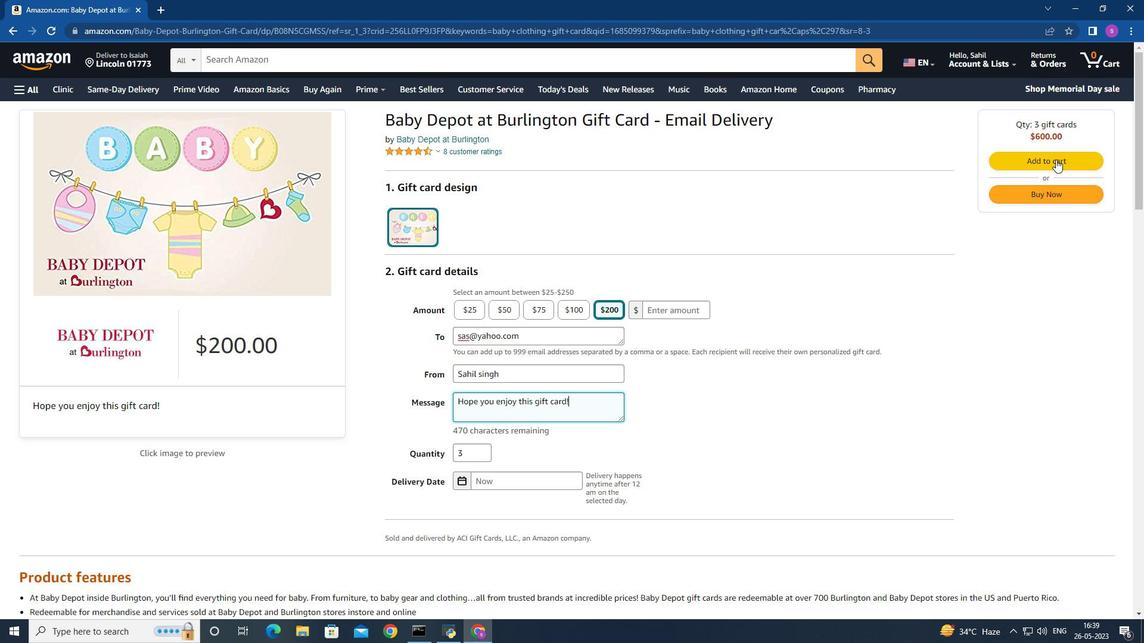 
Action: Mouse moved to (922, 161)
Screenshot: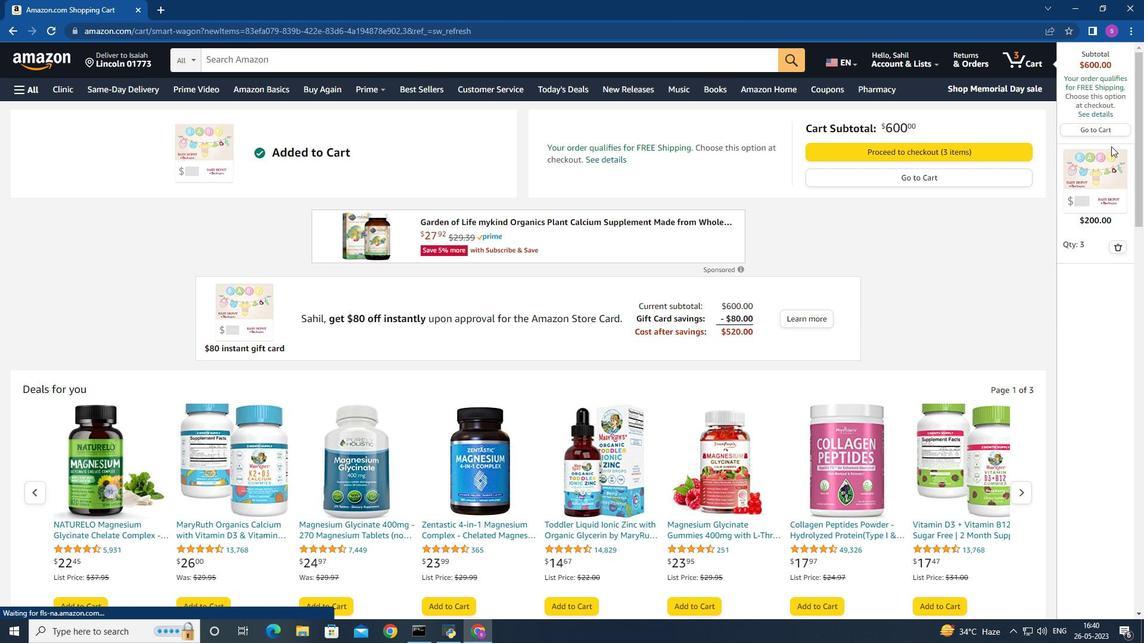 
Action: Mouse pressed left at (922, 161)
Screenshot: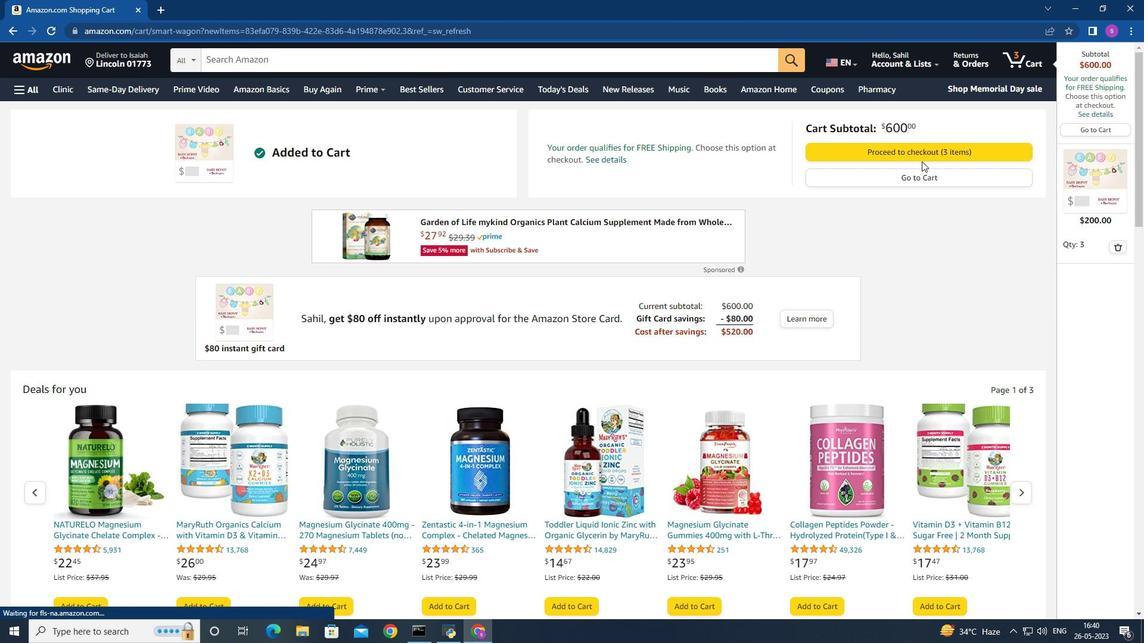 
Action: Mouse moved to (922, 155)
Screenshot: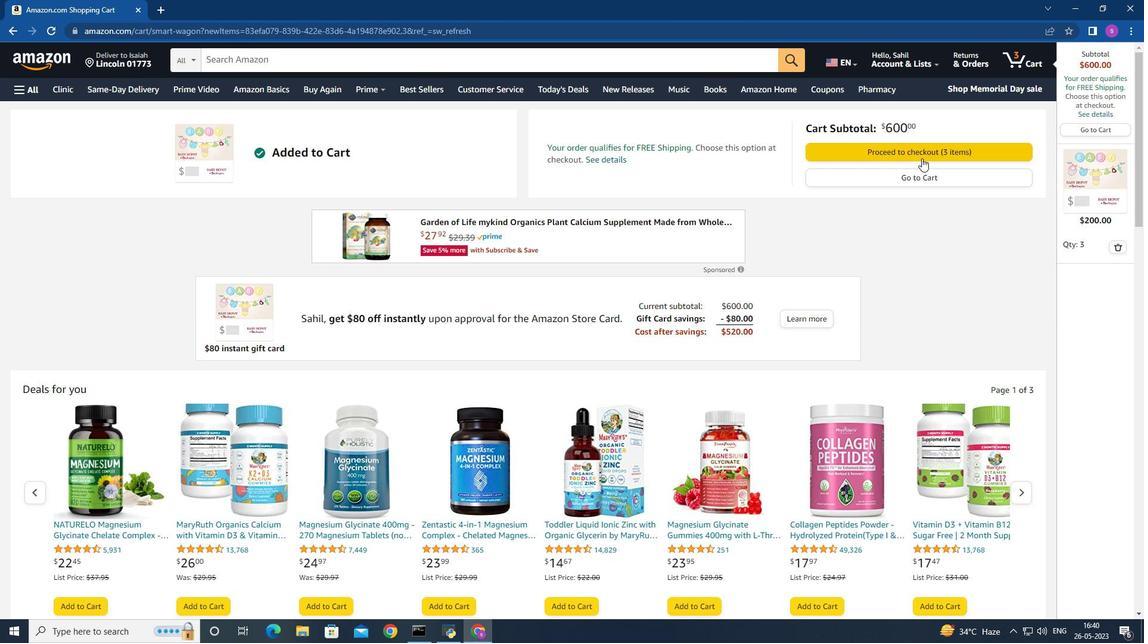 
Action: Mouse pressed left at (922, 155)
Screenshot: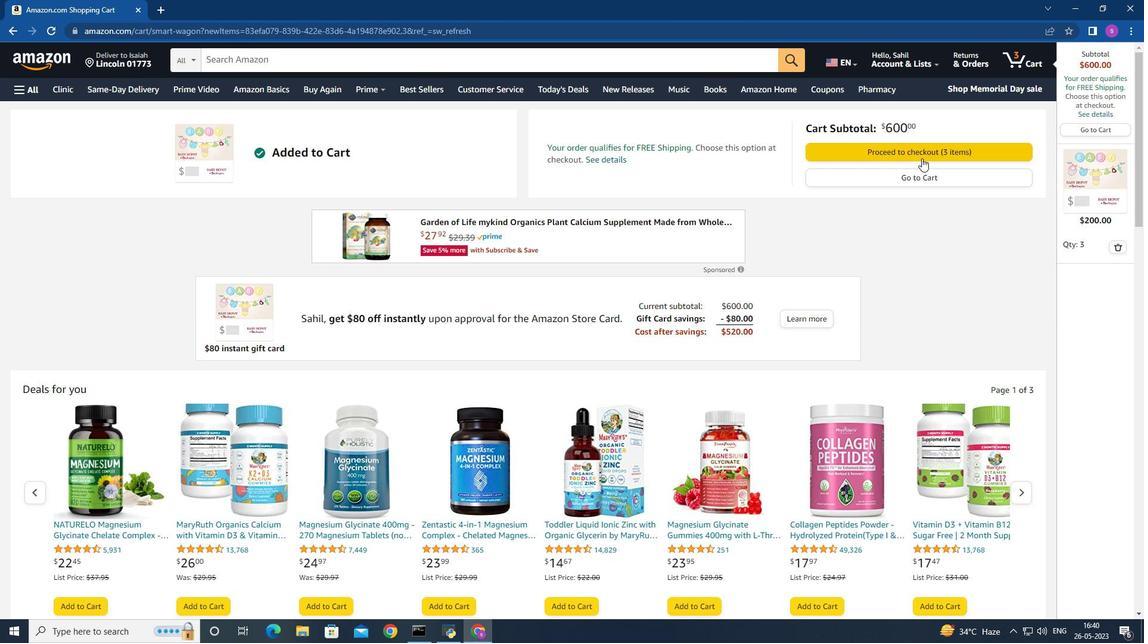
Action: Mouse moved to (369, 369)
Screenshot: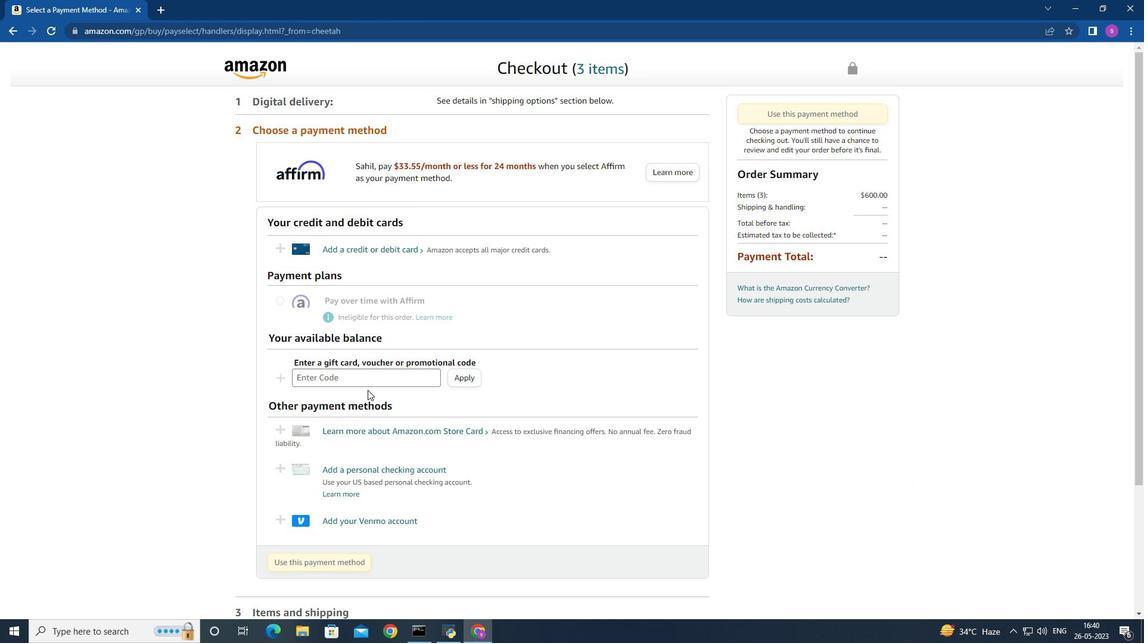 
Action: Mouse pressed left at (369, 369)
Screenshot: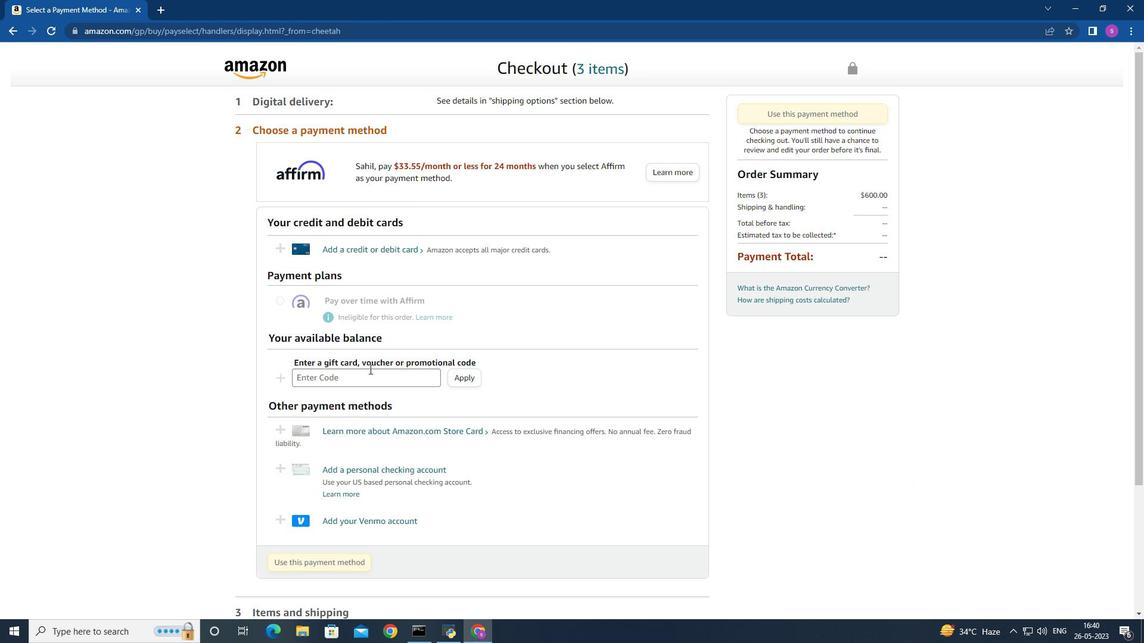 
Action: Mouse moved to (377, 248)
Screenshot: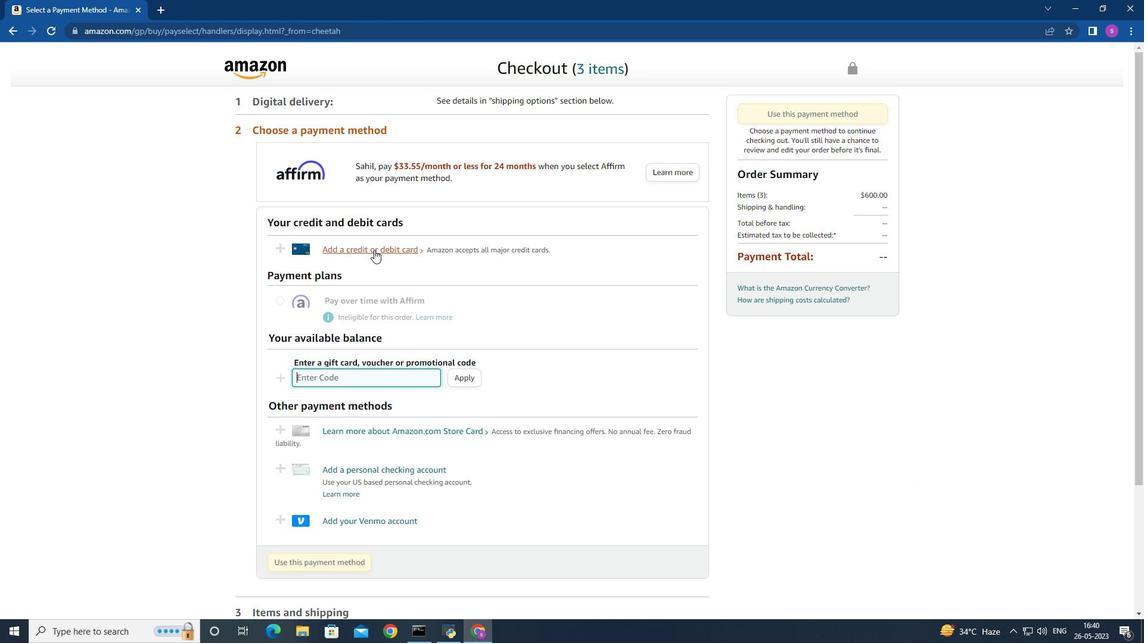 
Action: Mouse pressed left at (377, 248)
Screenshot: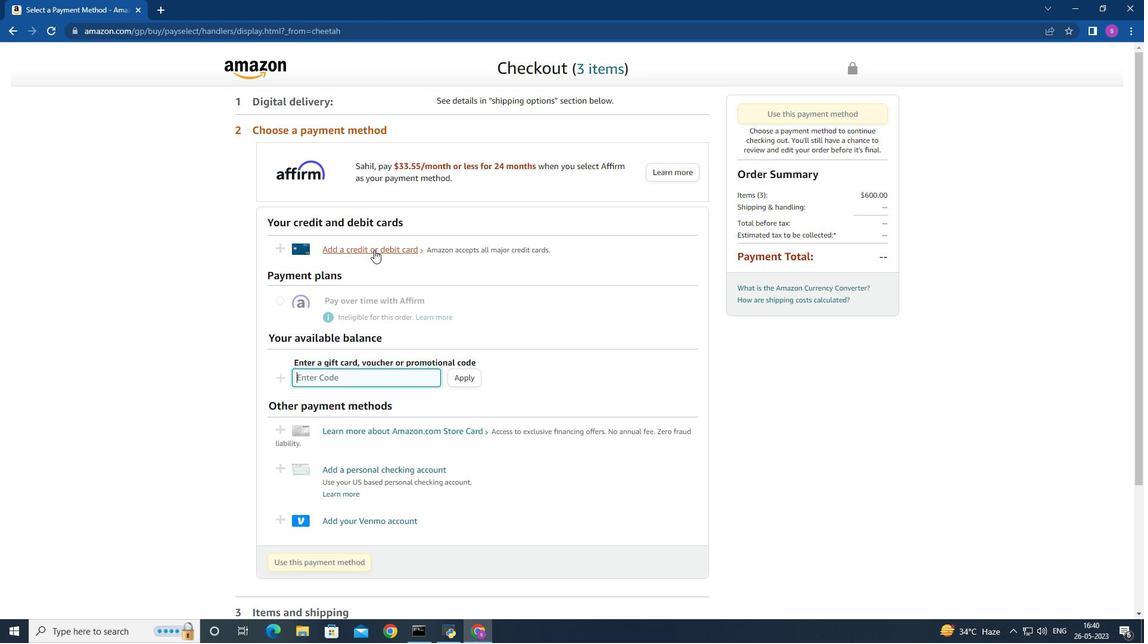 
Action: Mouse moved to (510, 269)
Screenshot: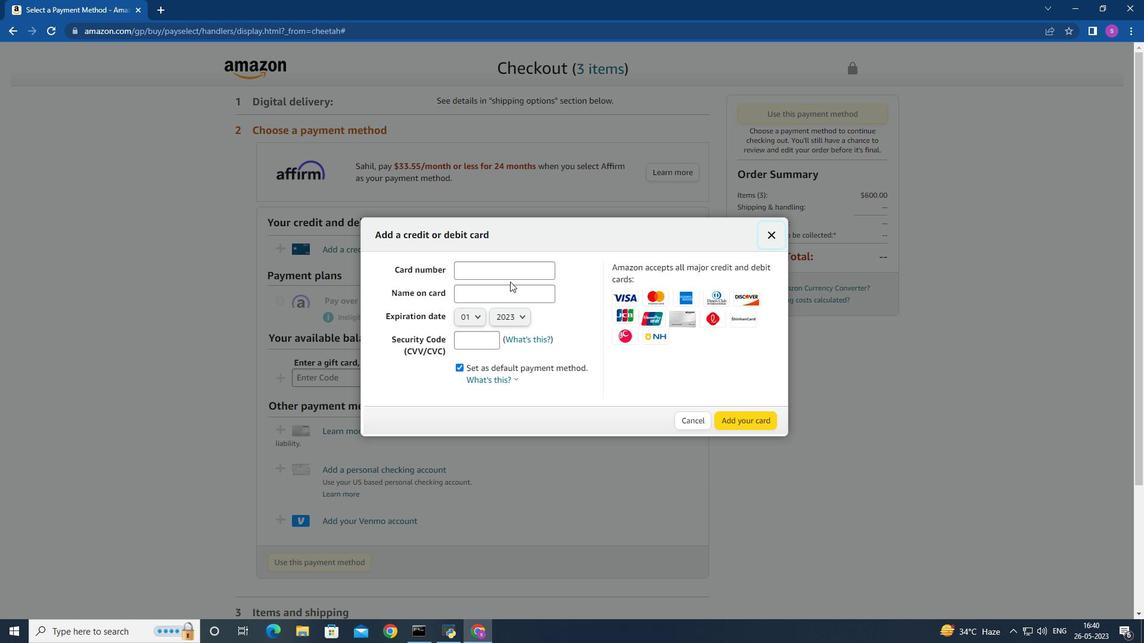 
Action: Mouse pressed left at (510, 269)
Screenshot: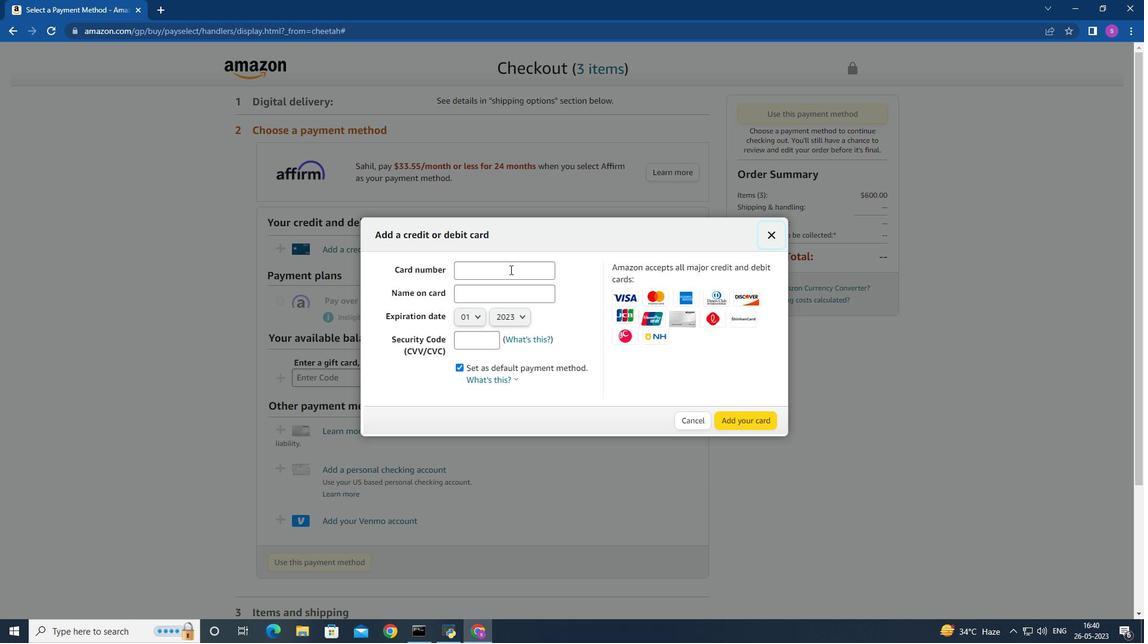 
Action: Mouse moved to (549, 305)
Screenshot: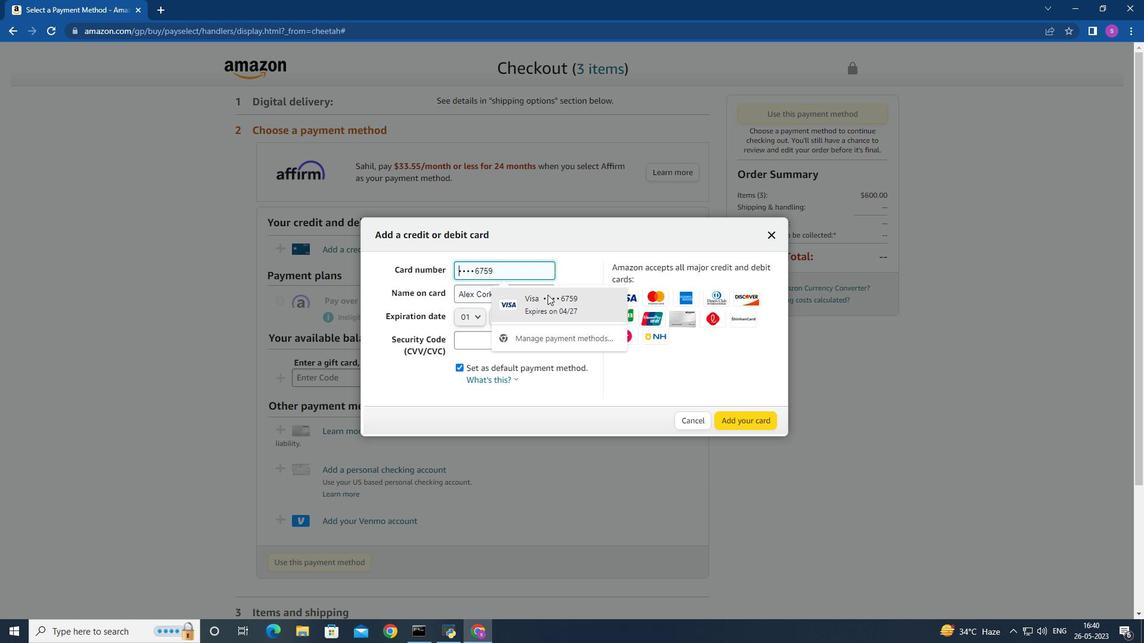 
Action: Mouse pressed left at (549, 305)
Screenshot: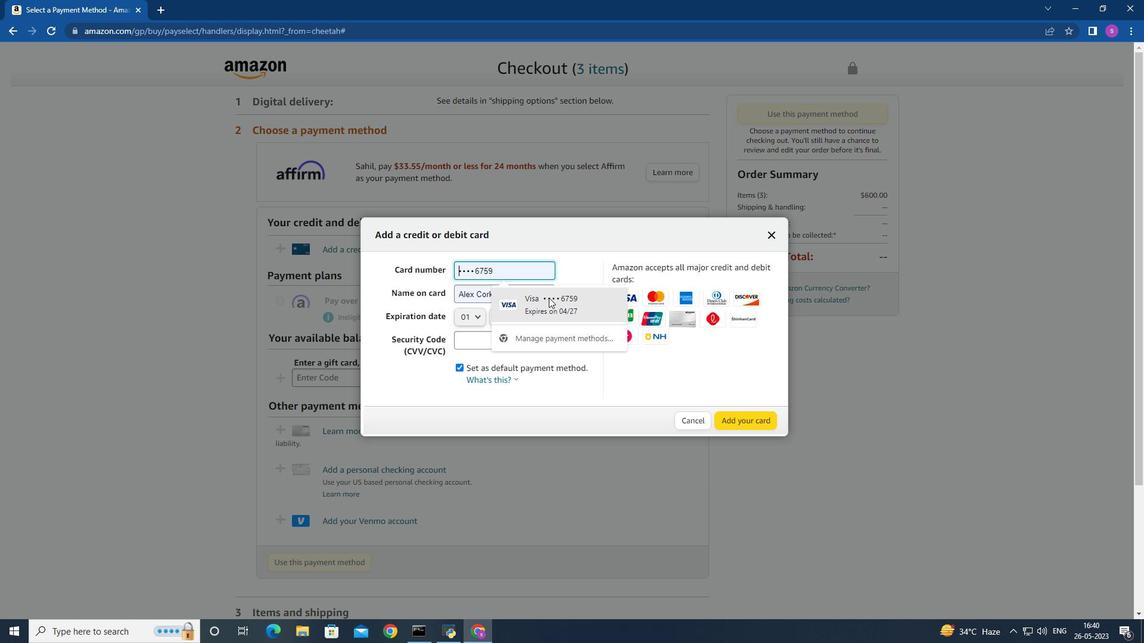 
Action: Mouse moved to (475, 341)
Screenshot: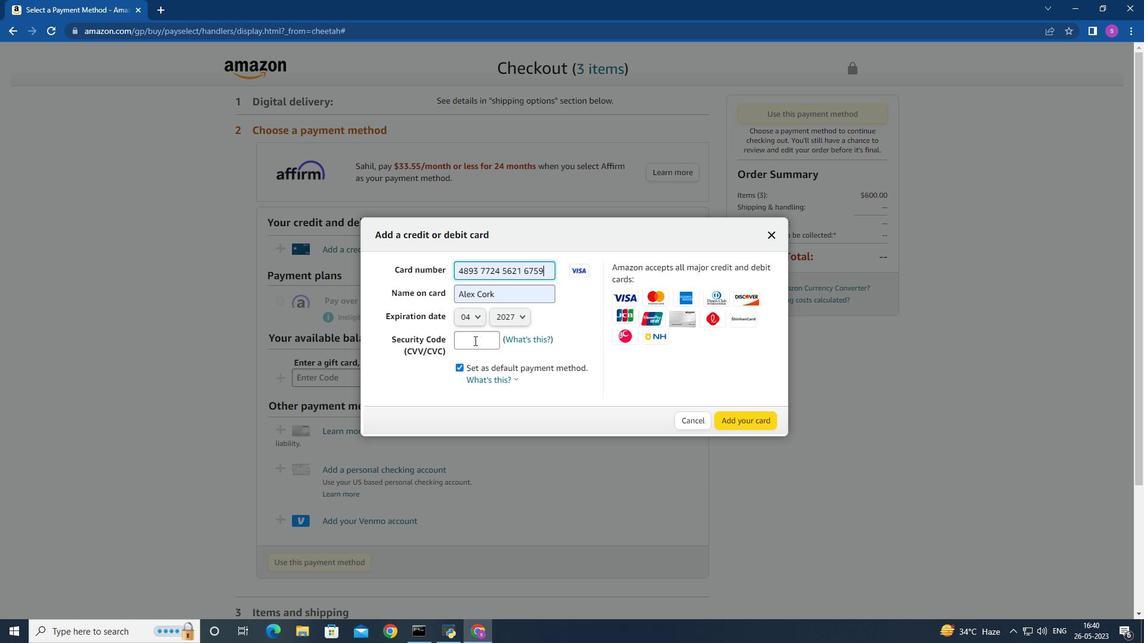 
Action: Mouse pressed left at (475, 341)
Screenshot: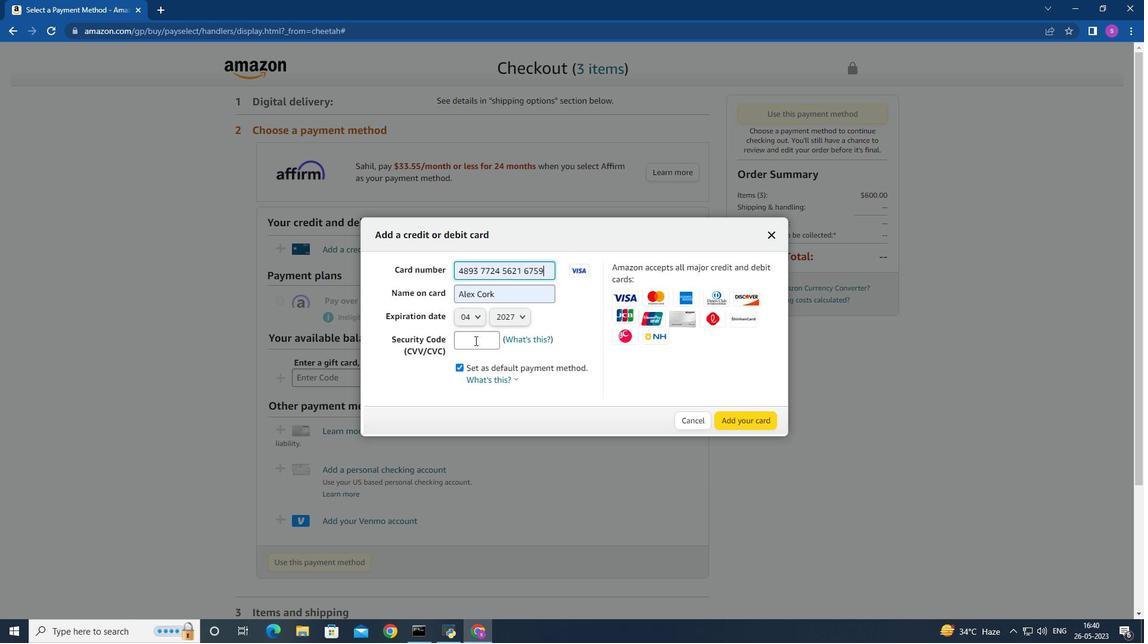 
Action: Key pressed 121
Screenshot: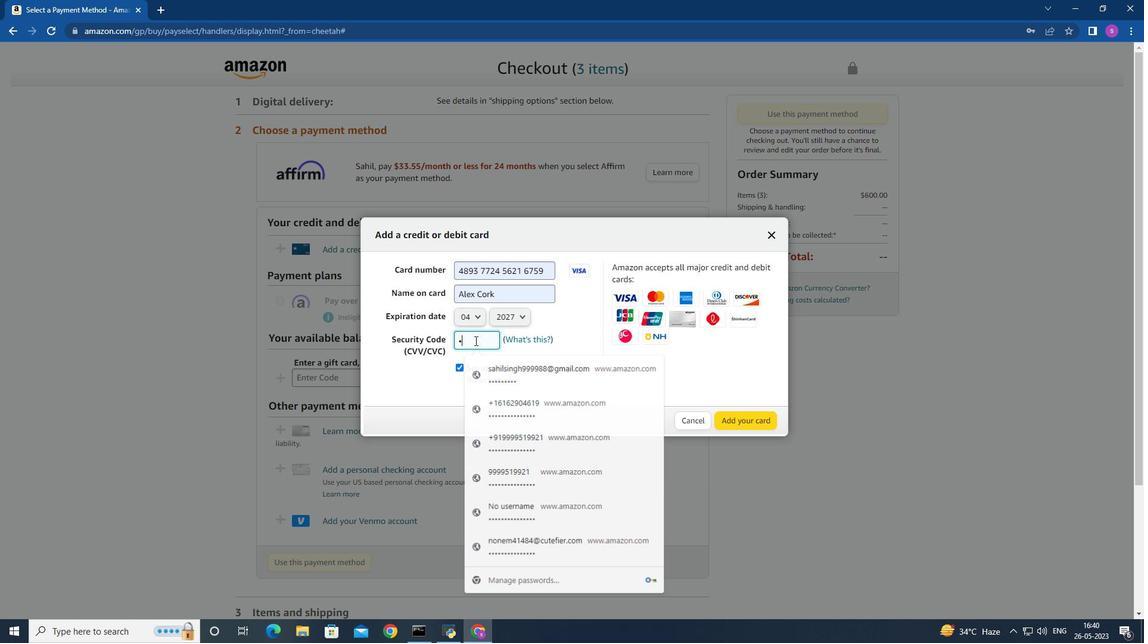 
Action: Mouse moved to (686, 417)
Screenshot: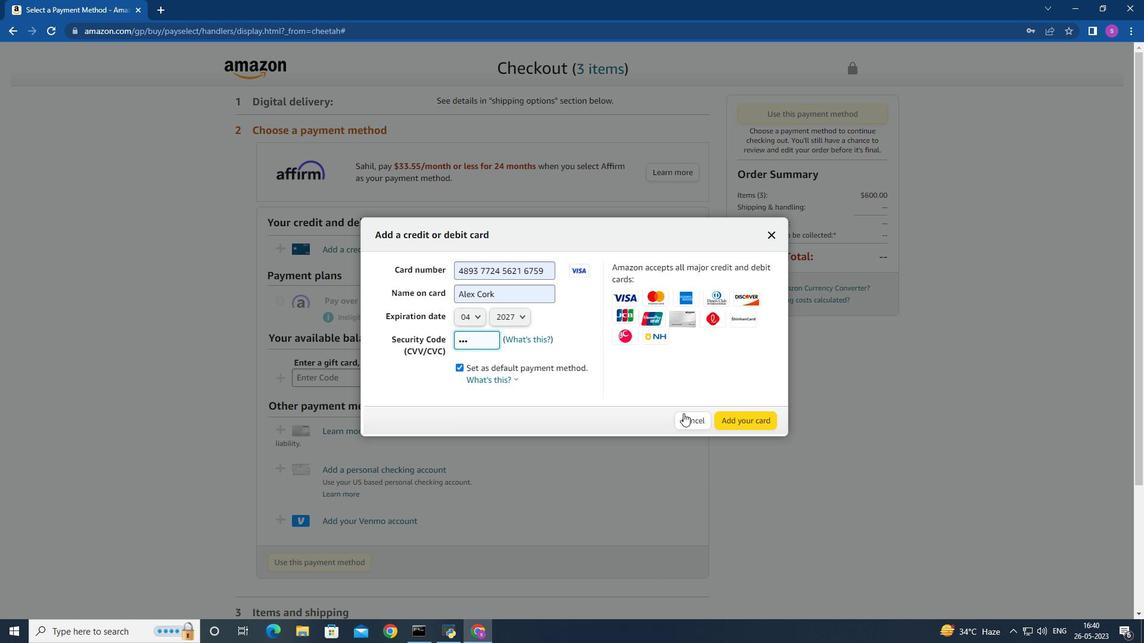 
